 Task: Create a due date automation trigger when advanced on, on the monday of the week a card is due add fields without custom field "Resume" set to a date not in this week at 11:00 AM.
Action: Mouse moved to (912, 271)
Screenshot: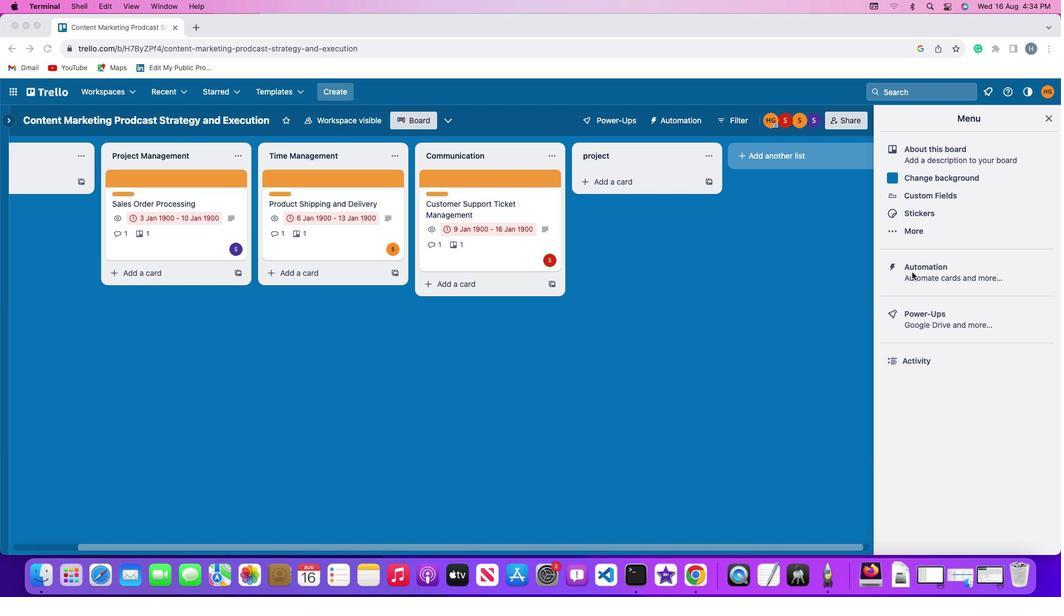 
Action: Mouse pressed left at (912, 271)
Screenshot: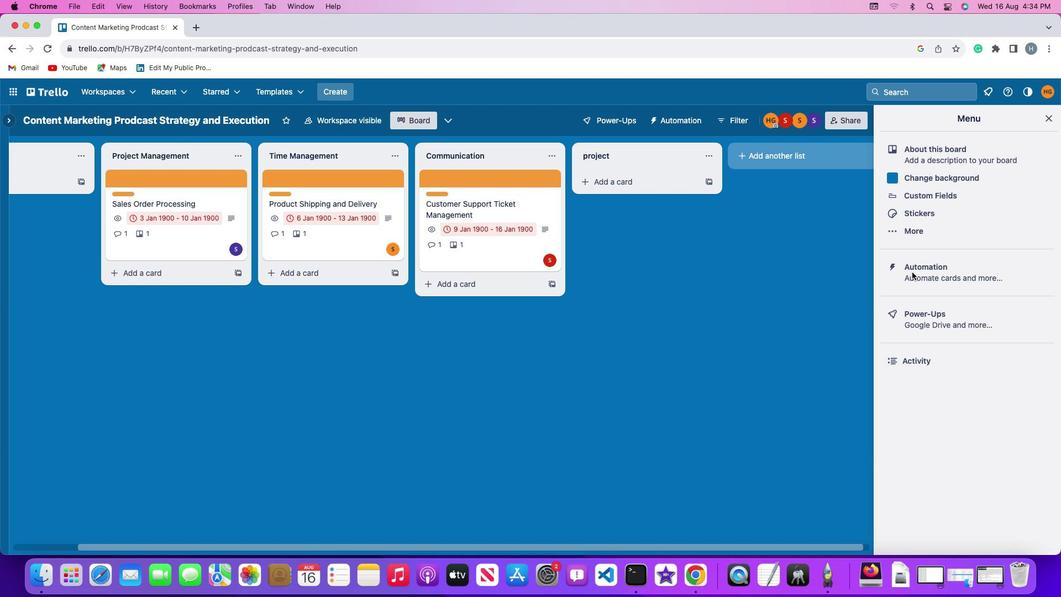 
Action: Mouse pressed left at (912, 271)
Screenshot: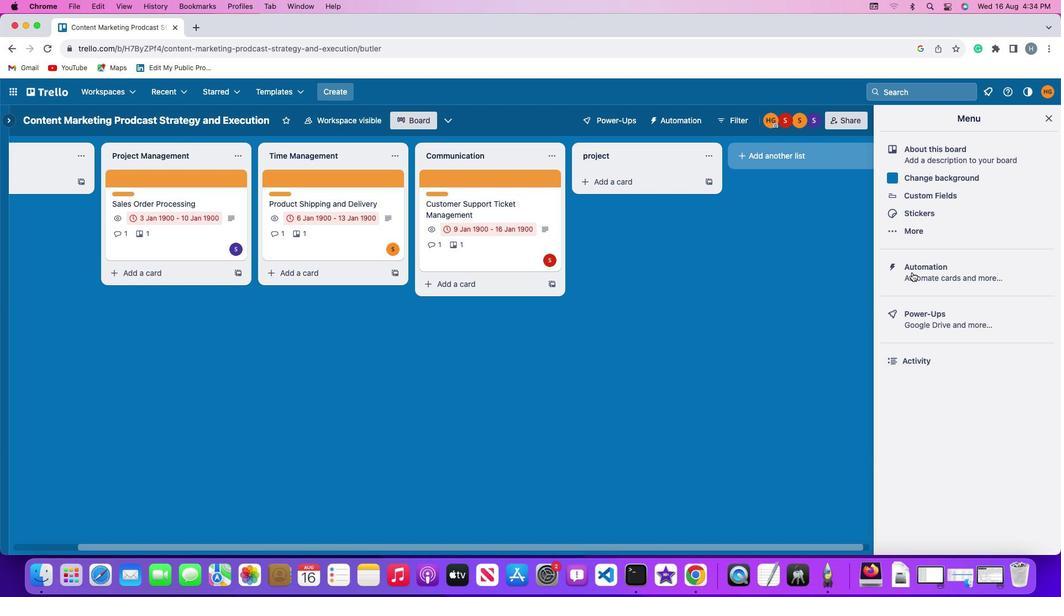 
Action: Mouse moved to (77, 260)
Screenshot: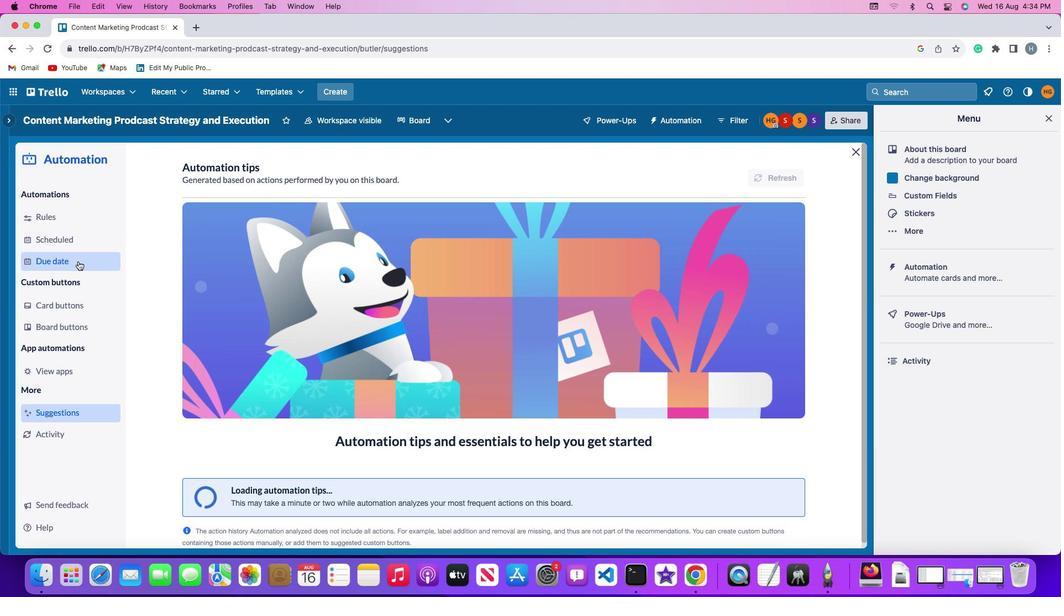 
Action: Mouse pressed left at (77, 260)
Screenshot: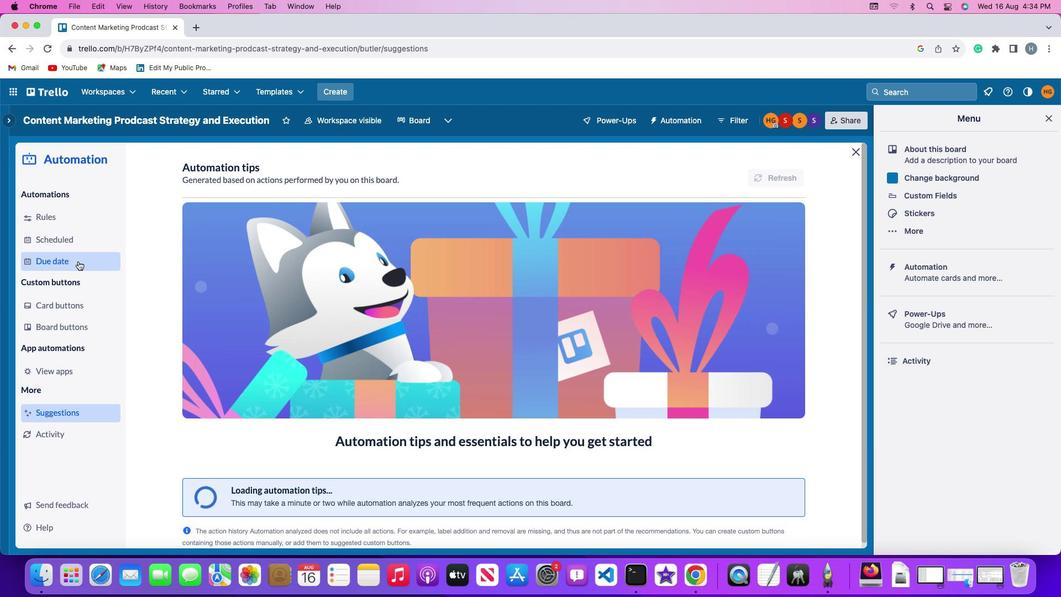 
Action: Mouse moved to (723, 171)
Screenshot: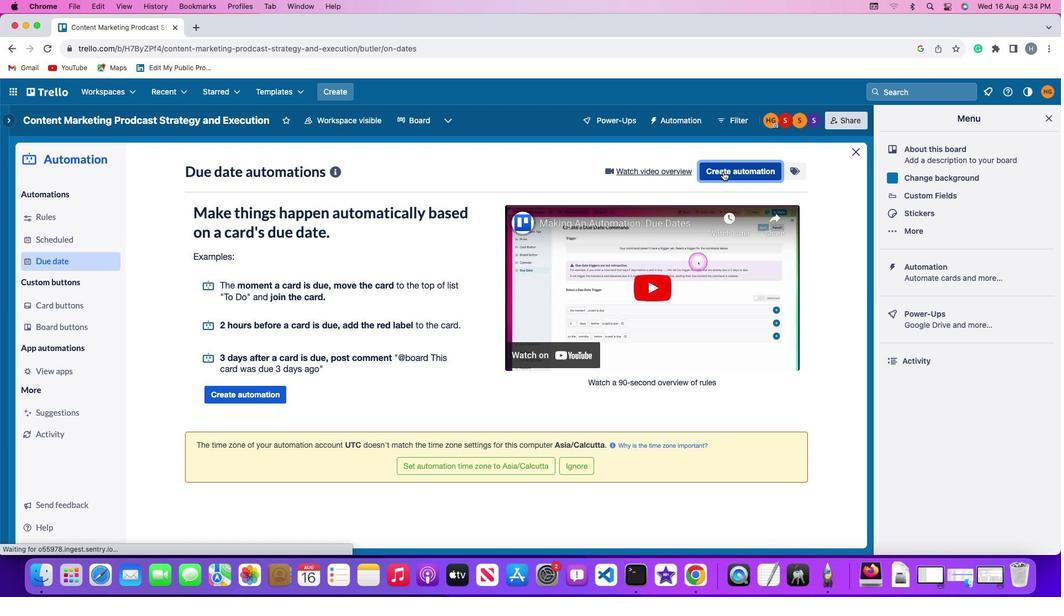 
Action: Mouse pressed left at (723, 171)
Screenshot: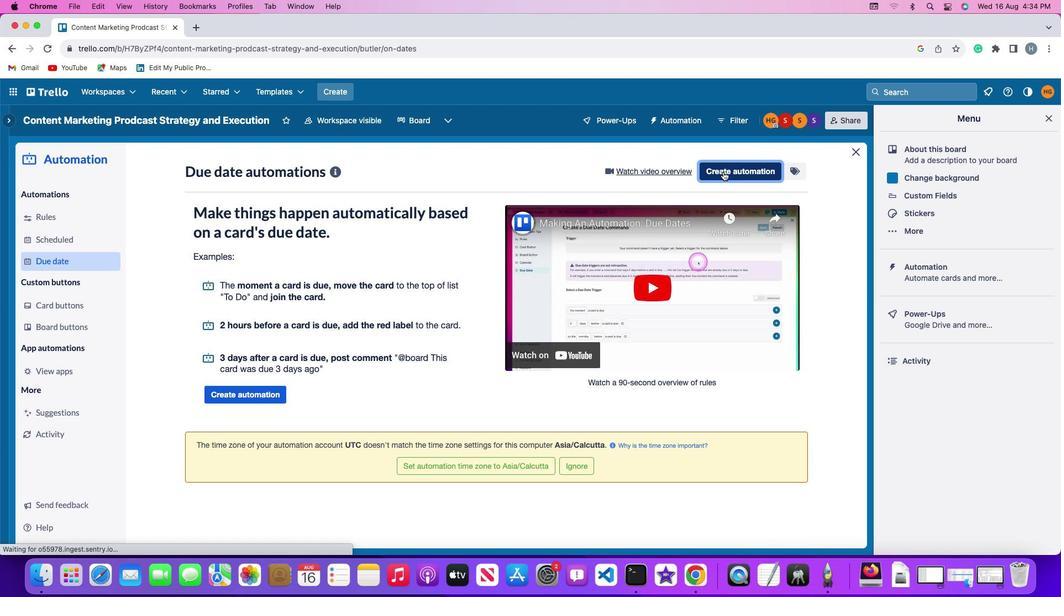 
Action: Mouse moved to (280, 273)
Screenshot: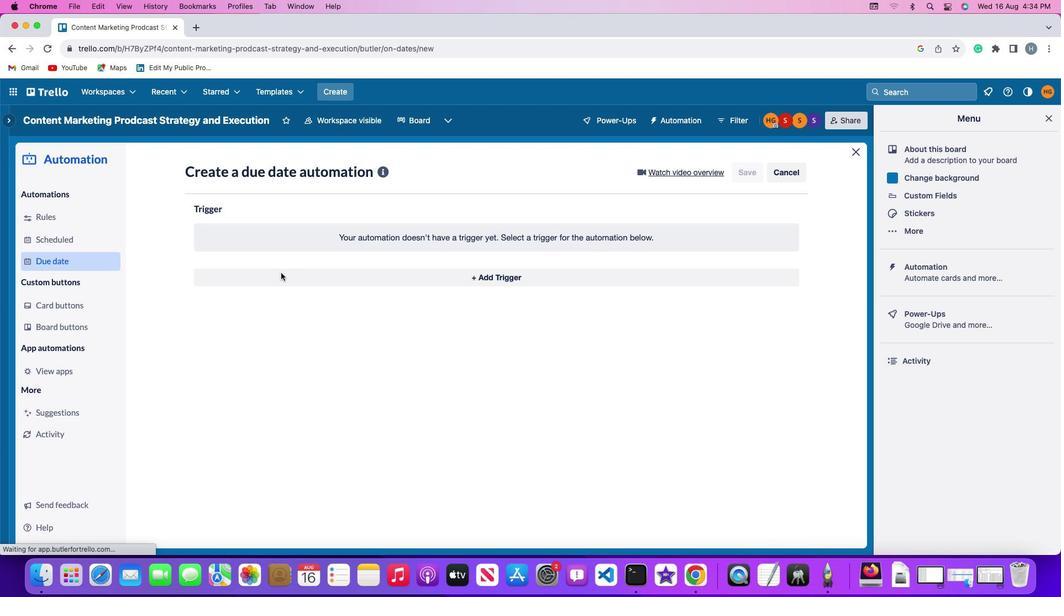 
Action: Mouse pressed left at (280, 273)
Screenshot: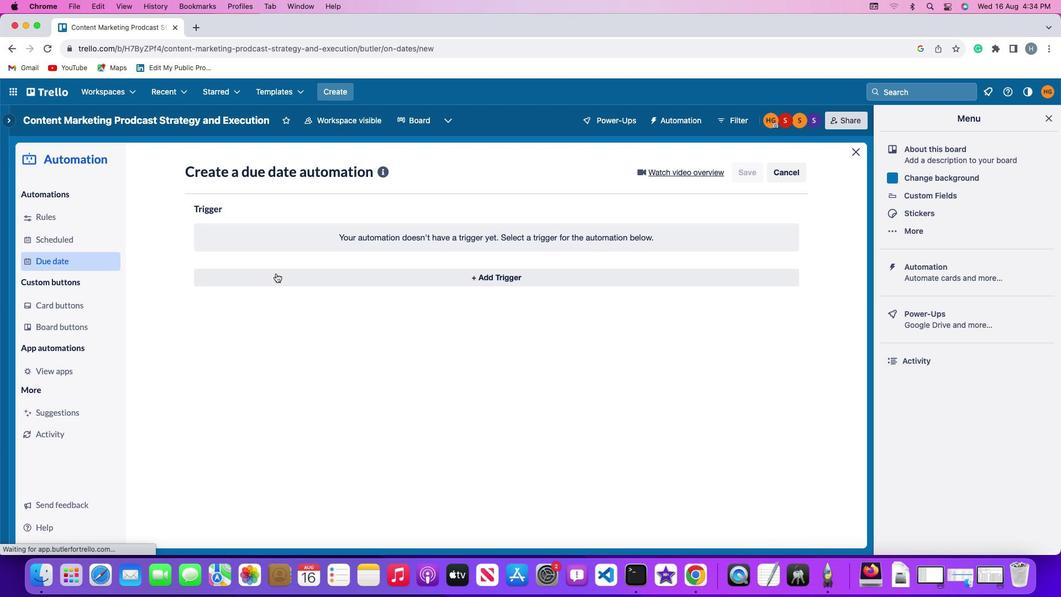 
Action: Mouse moved to (227, 489)
Screenshot: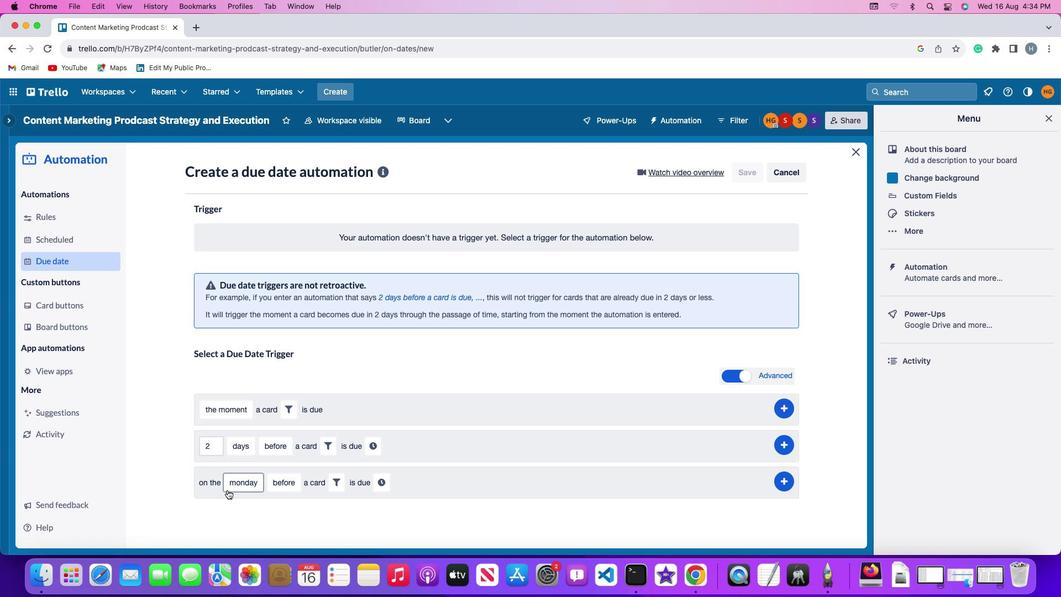 
Action: Mouse pressed left at (227, 489)
Screenshot: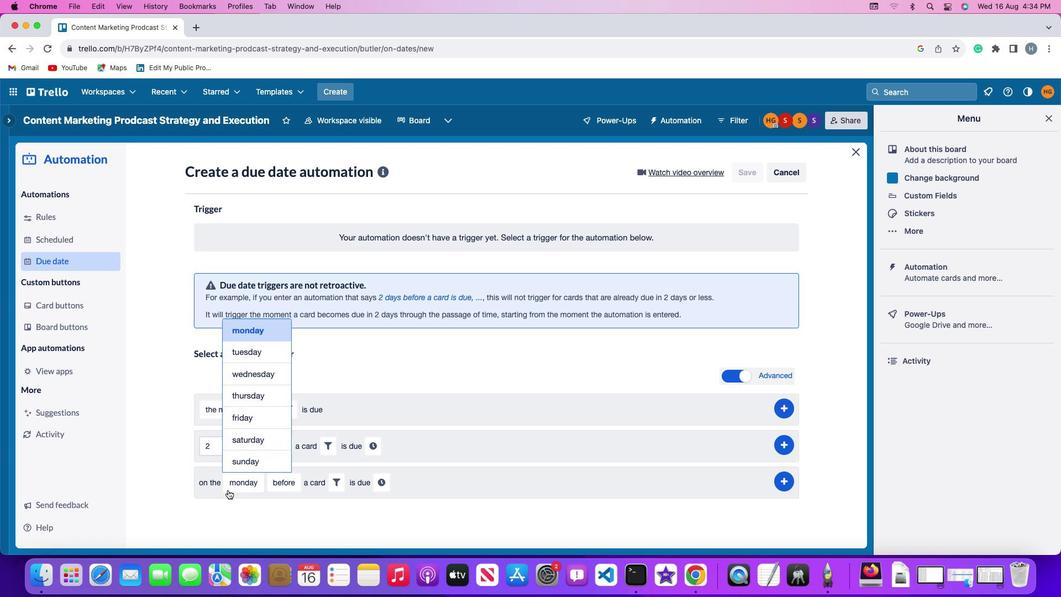 
Action: Mouse moved to (262, 333)
Screenshot: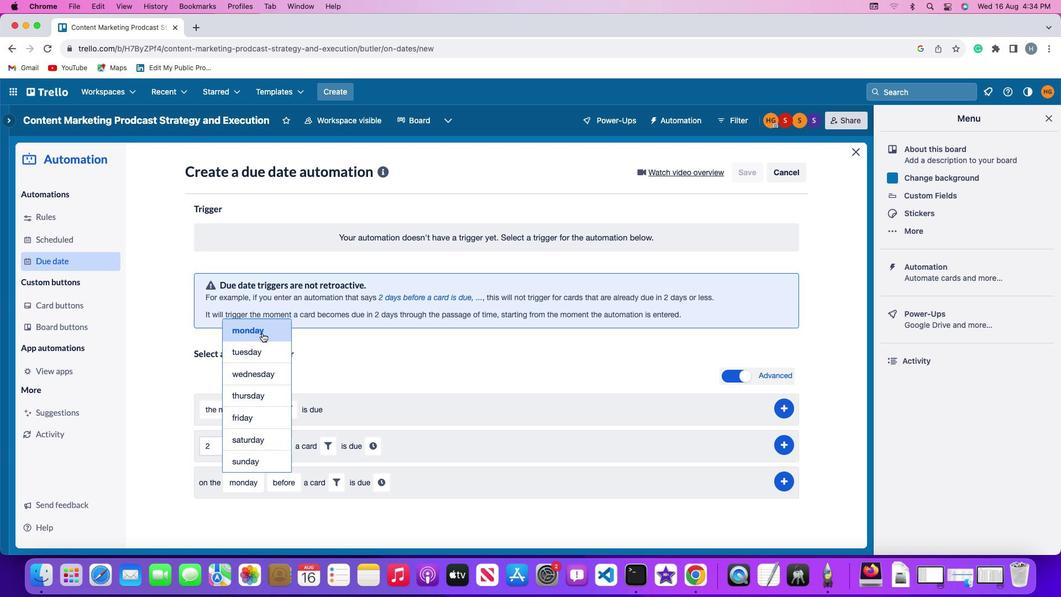 
Action: Mouse pressed left at (262, 333)
Screenshot: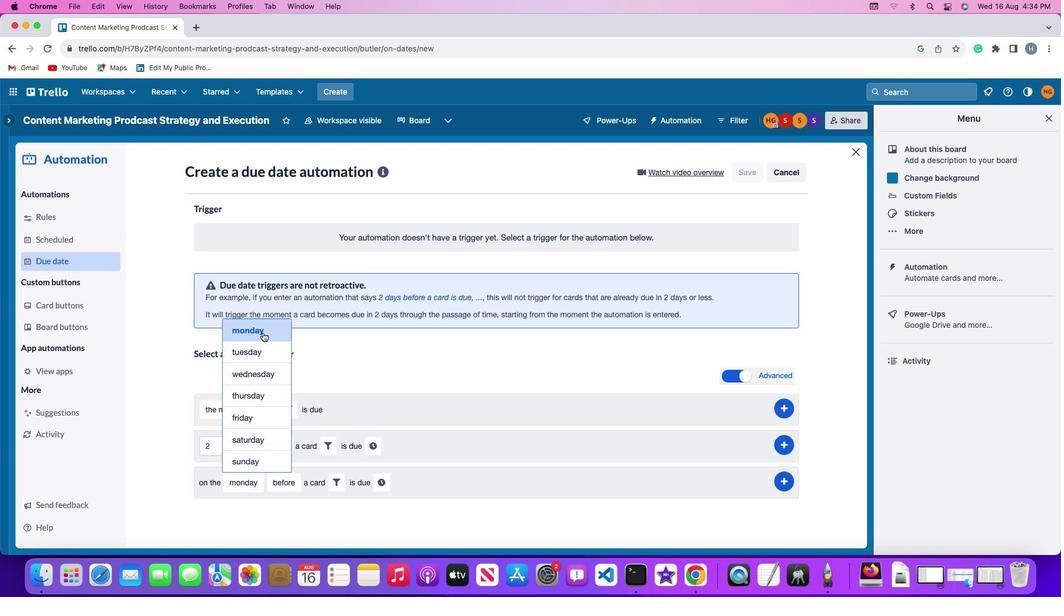 
Action: Mouse moved to (287, 482)
Screenshot: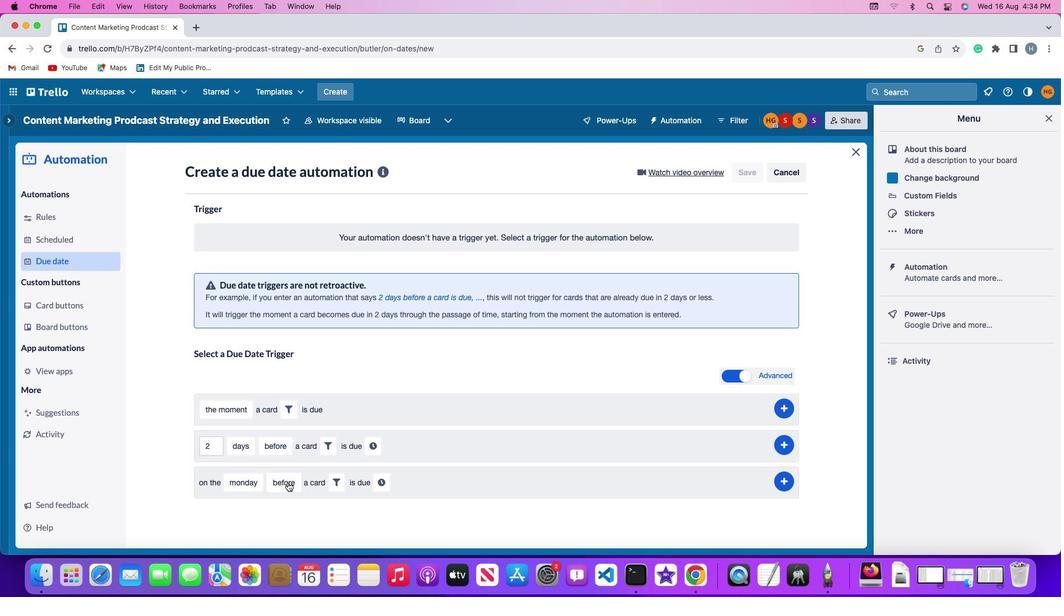 
Action: Mouse pressed left at (287, 482)
Screenshot: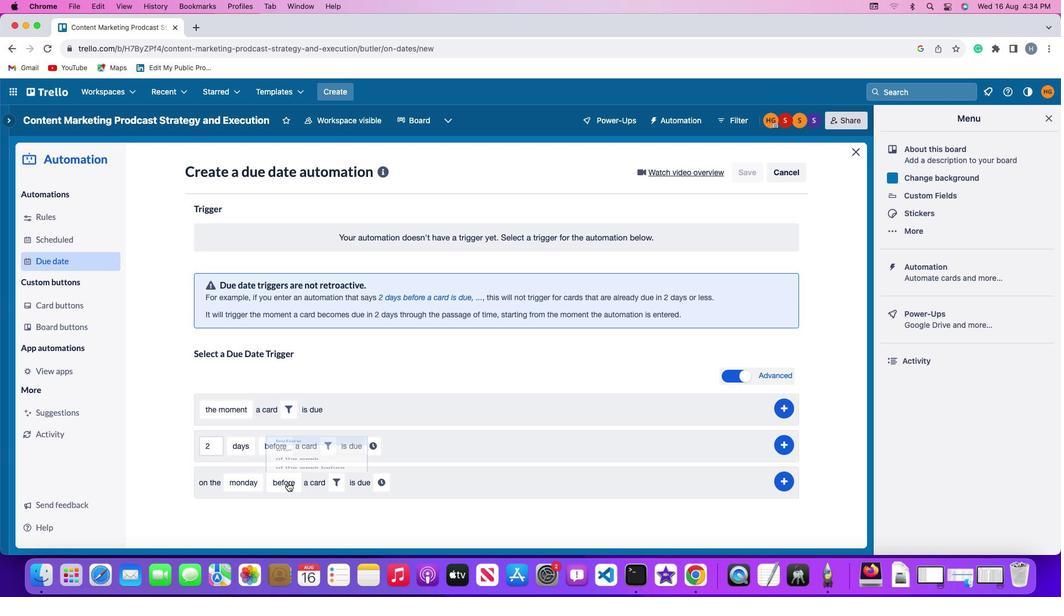 
Action: Mouse moved to (296, 431)
Screenshot: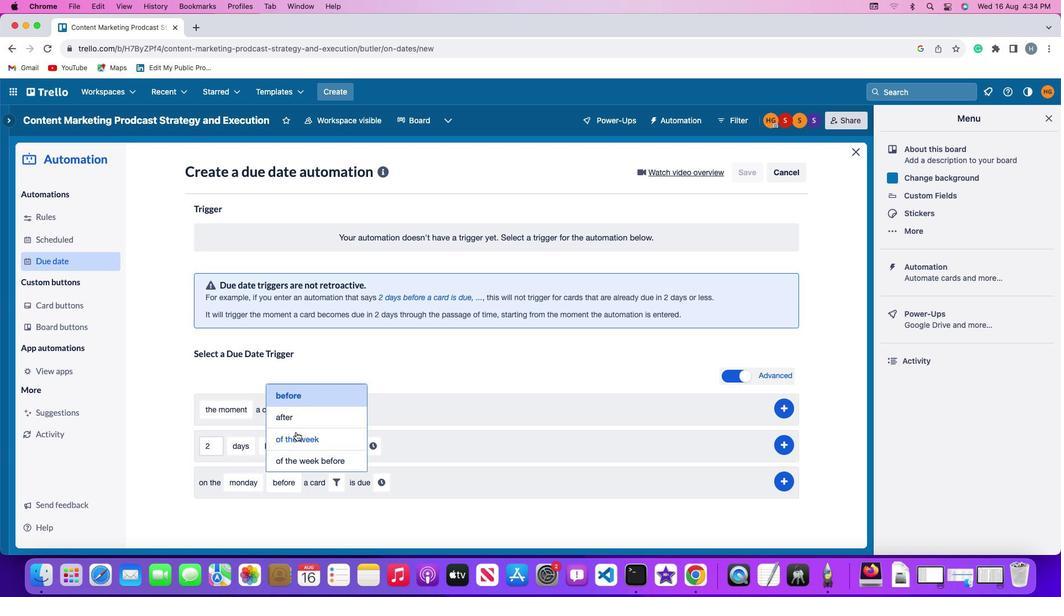 
Action: Mouse pressed left at (296, 431)
Screenshot: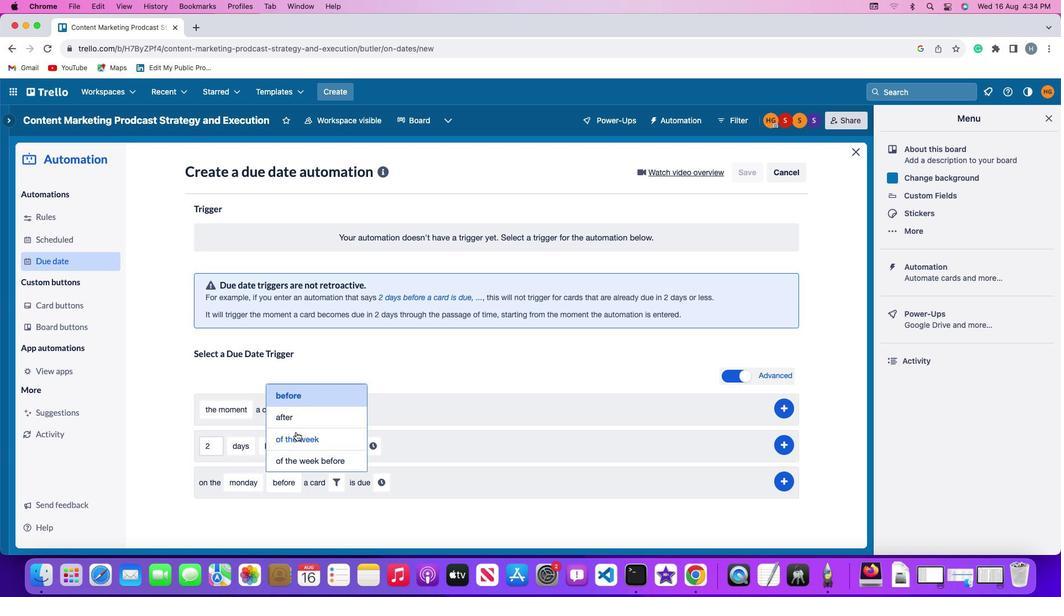 
Action: Mouse moved to (349, 488)
Screenshot: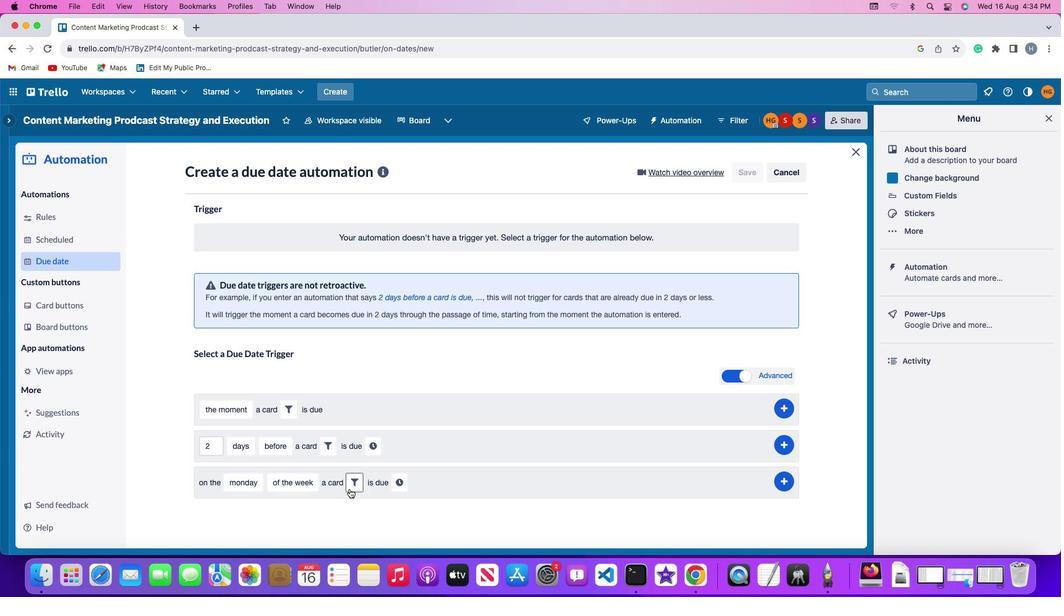 
Action: Mouse pressed left at (349, 488)
Screenshot: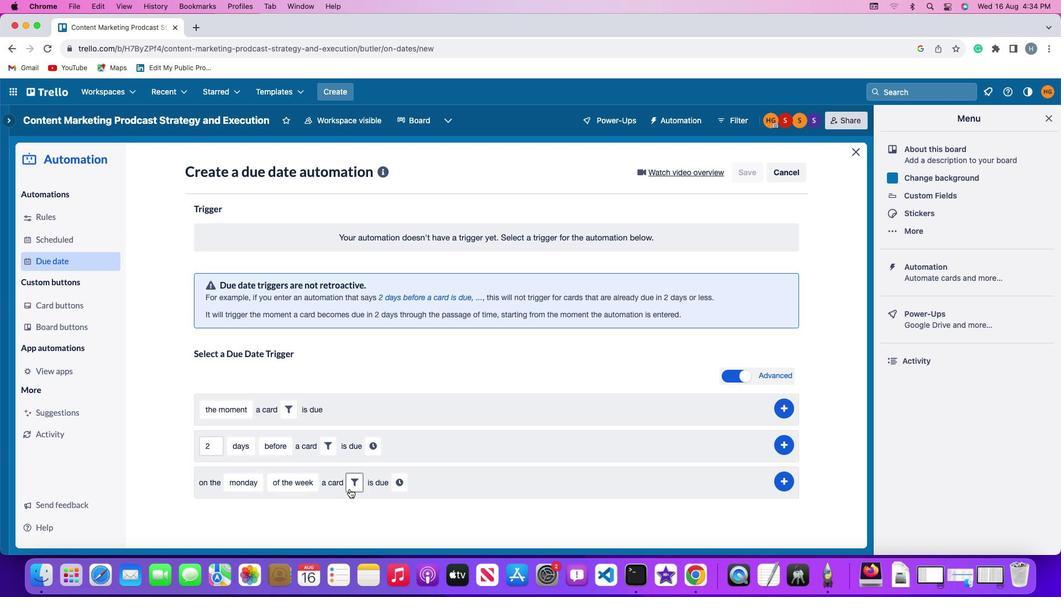 
Action: Mouse moved to (312, 480)
Screenshot: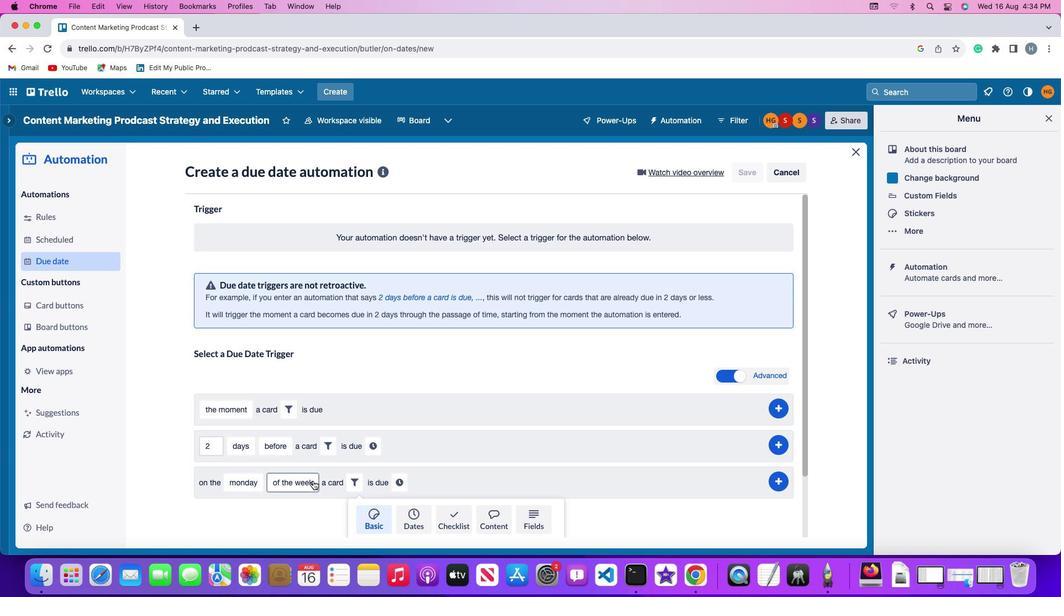 
Action: Mouse pressed left at (312, 480)
Screenshot: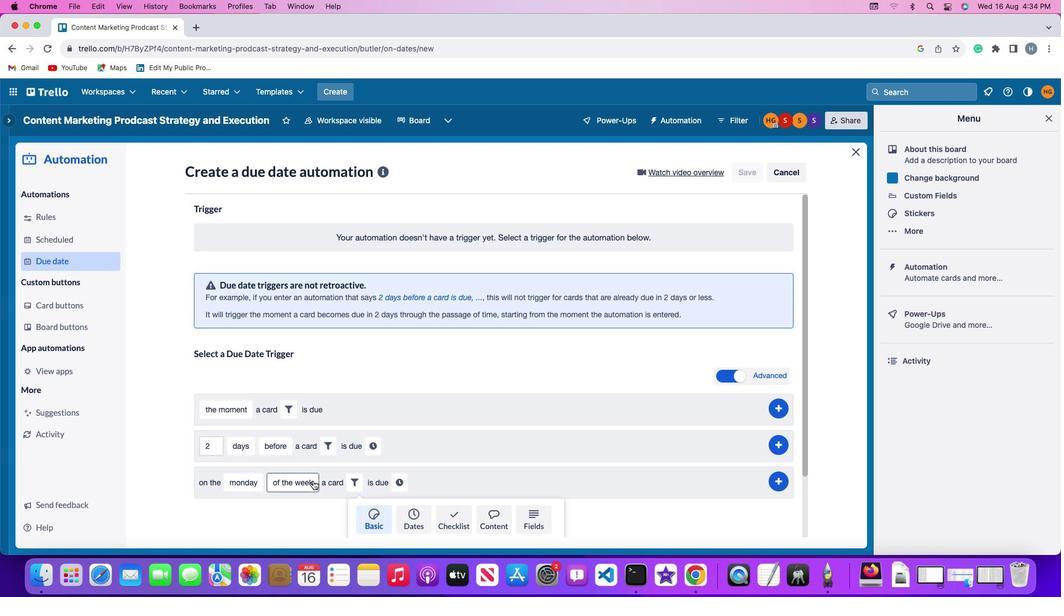 
Action: Mouse moved to (348, 477)
Screenshot: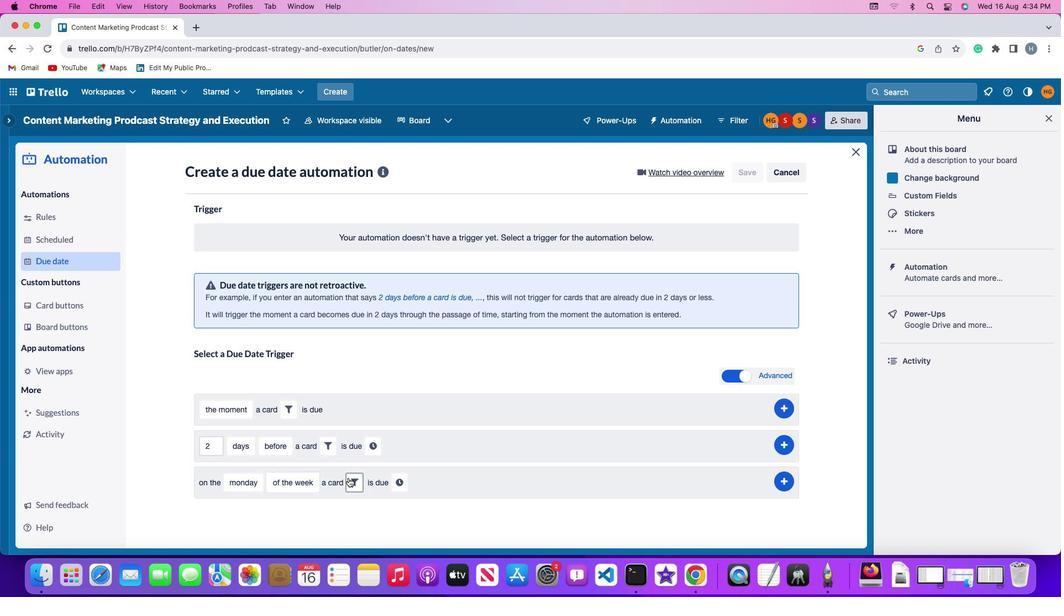 
Action: Mouse pressed left at (348, 477)
Screenshot: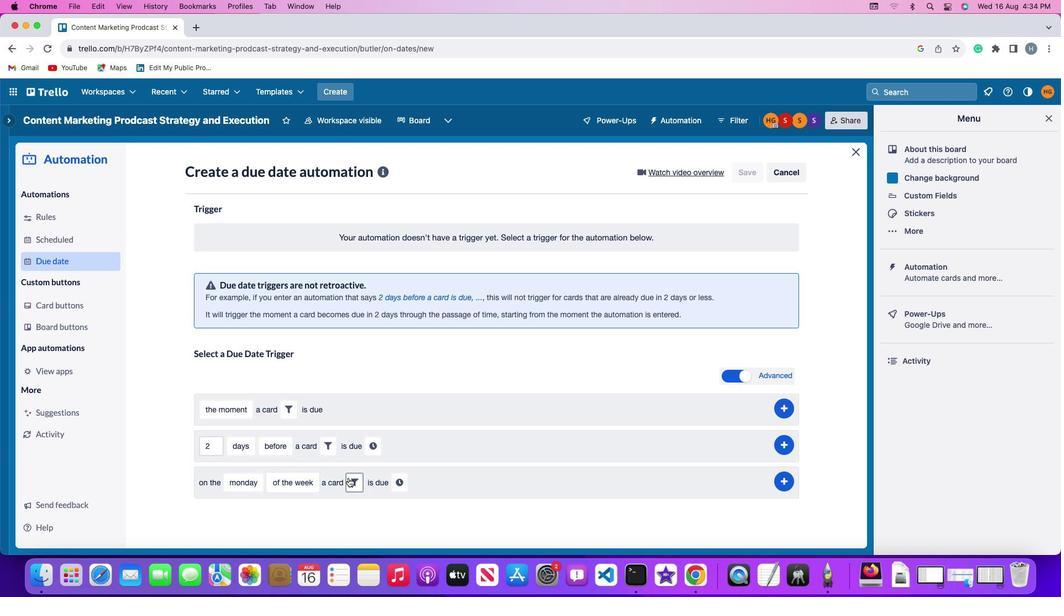 
Action: Mouse moved to (432, 345)
Screenshot: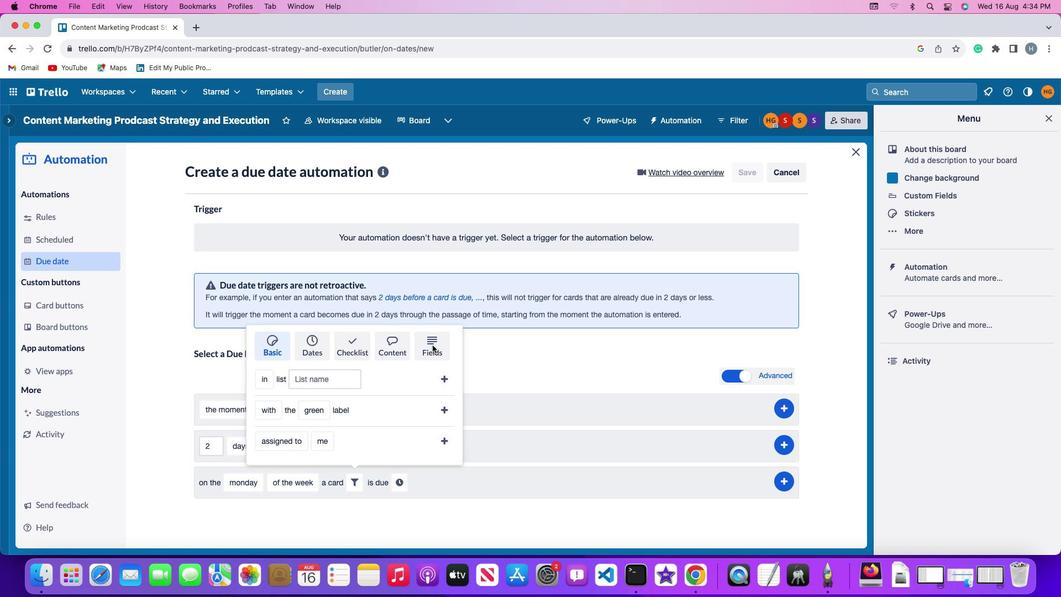 
Action: Mouse pressed left at (432, 345)
Screenshot: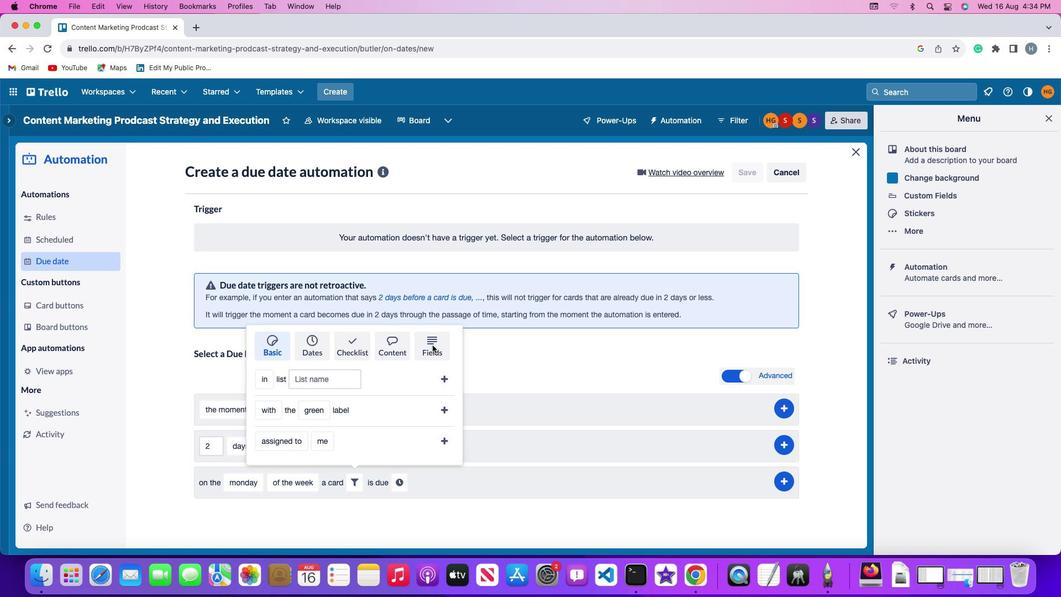 
Action: Mouse moved to (267, 411)
Screenshot: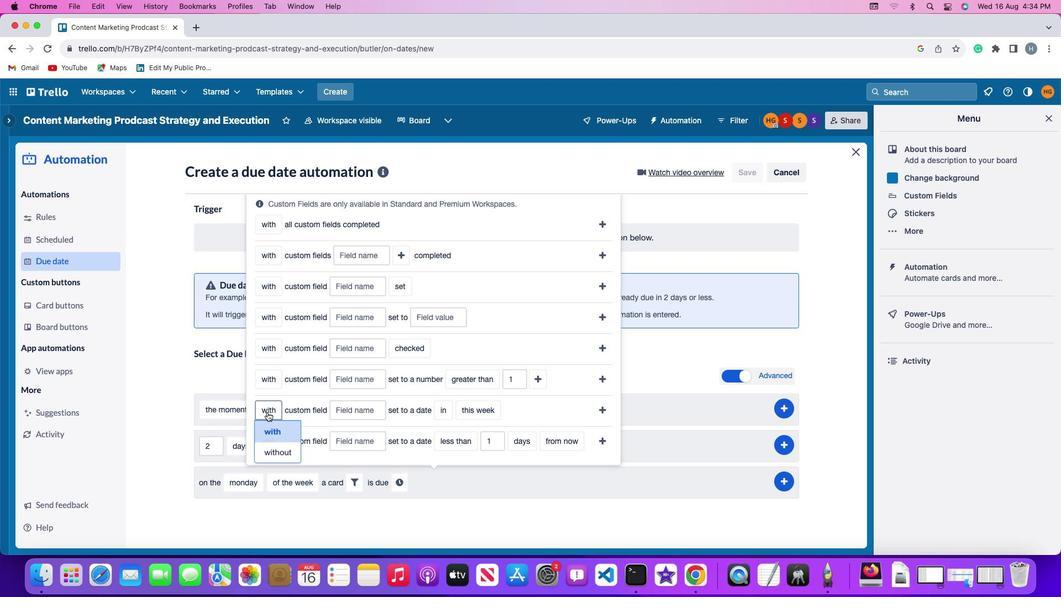 
Action: Mouse pressed left at (267, 411)
Screenshot: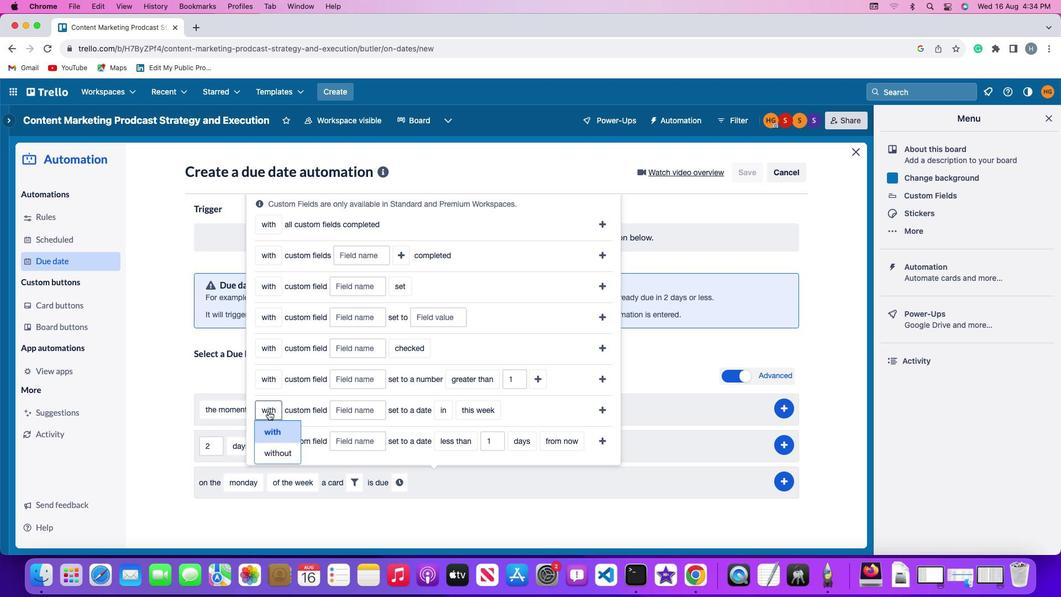 
Action: Mouse moved to (271, 449)
Screenshot: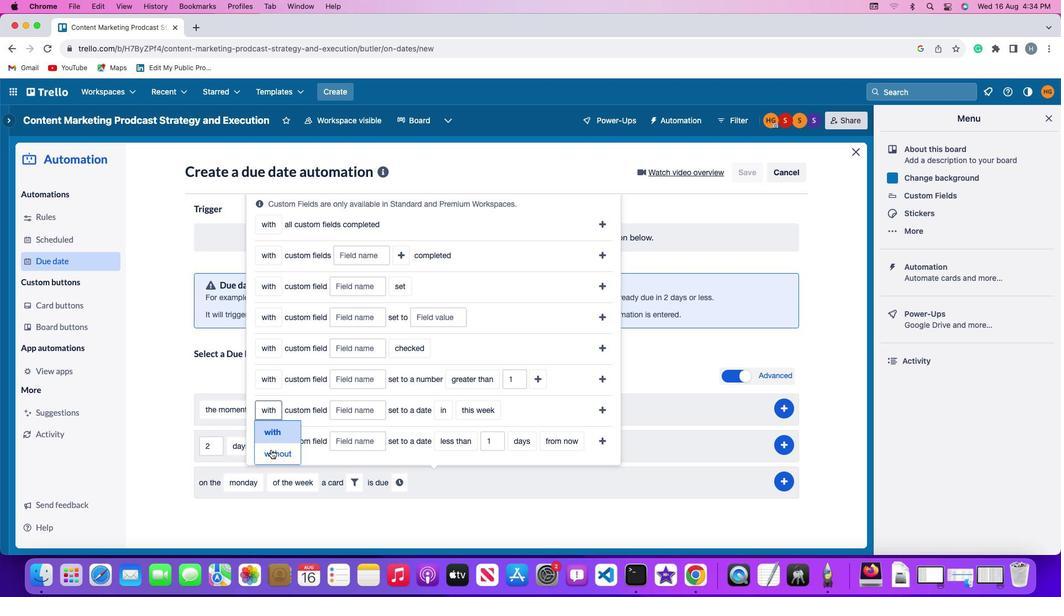 
Action: Mouse pressed left at (271, 449)
Screenshot: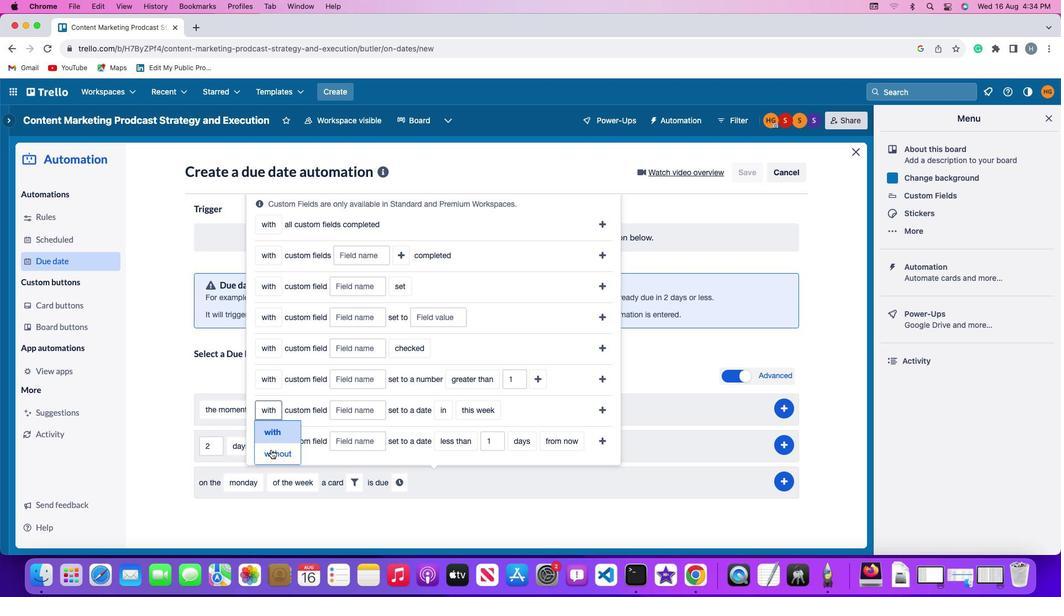 
Action: Mouse moved to (377, 410)
Screenshot: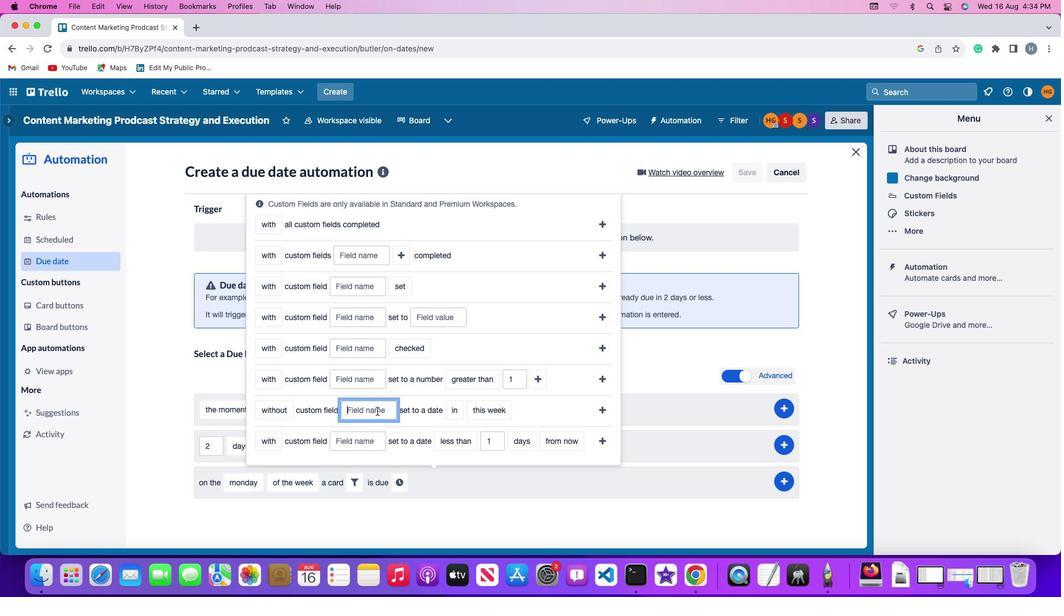 
Action: Mouse pressed left at (377, 410)
Screenshot: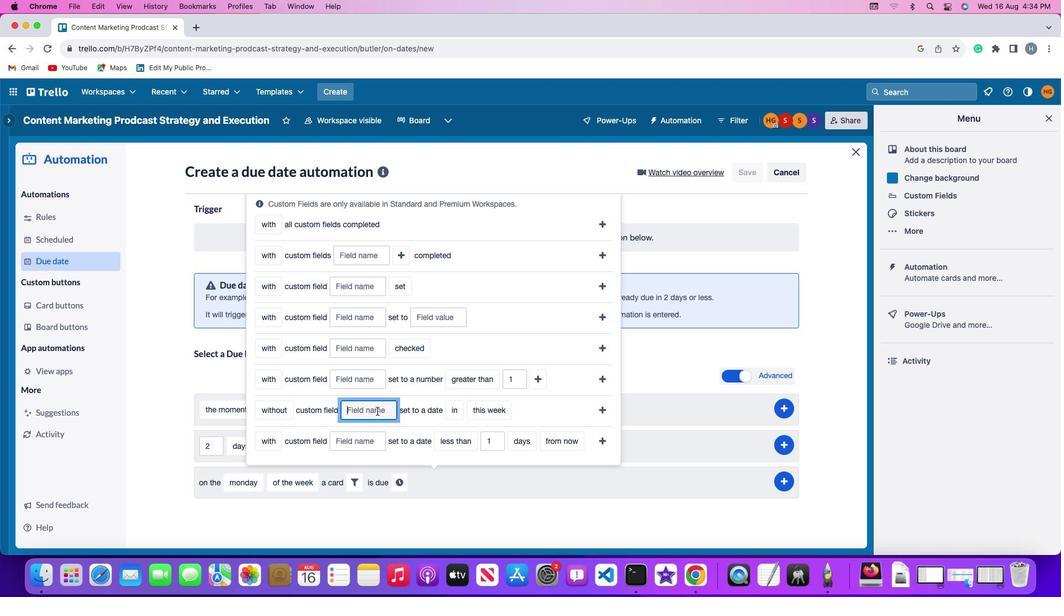 
Action: Mouse moved to (380, 409)
Screenshot: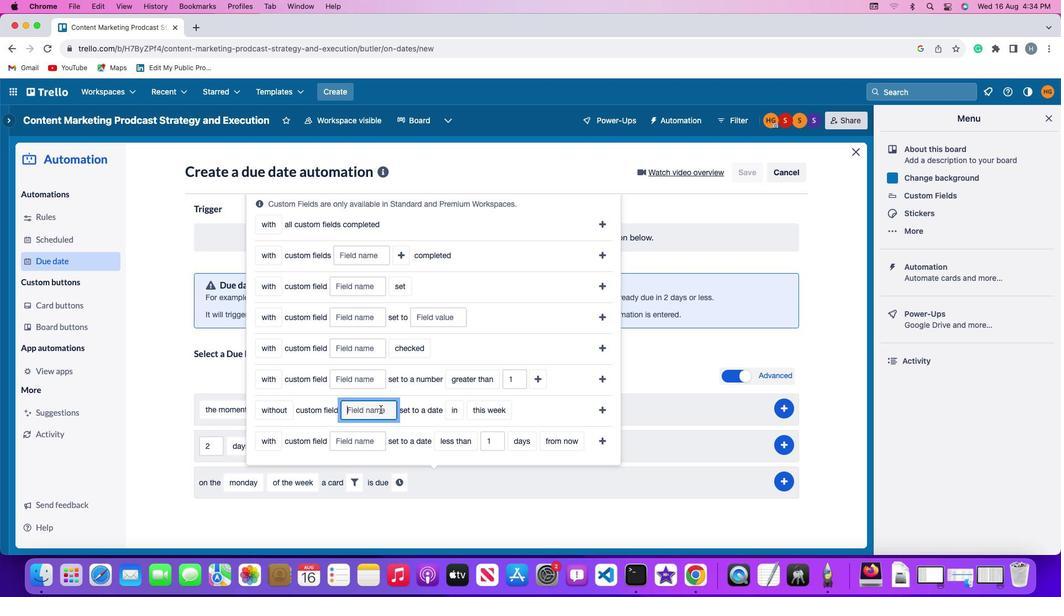 
Action: Key pressed Key.shift'R''e''s''u''m'
Screenshot: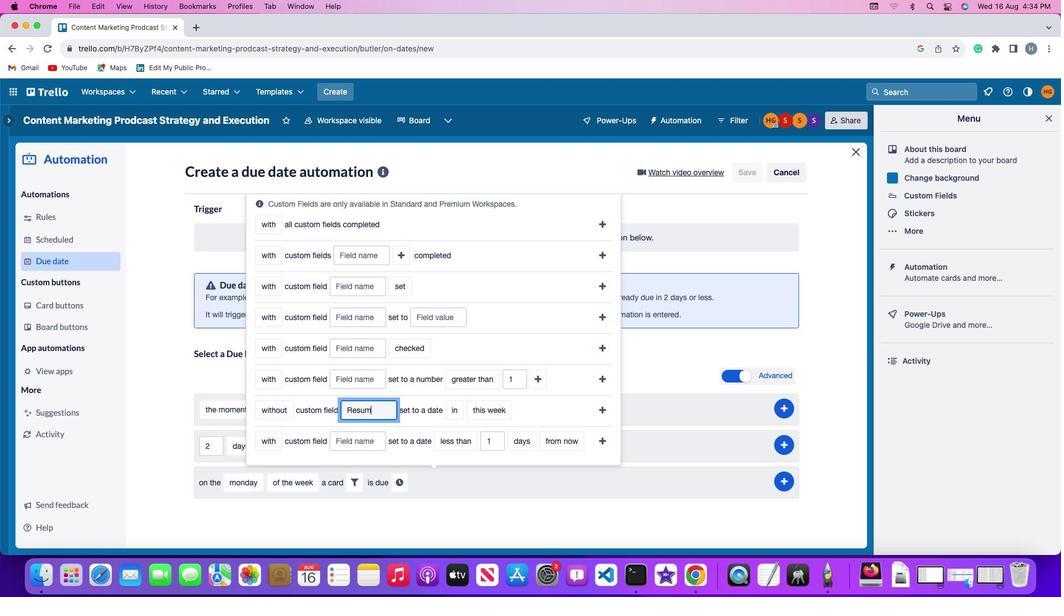 
Action: Mouse moved to (380, 409)
Screenshot: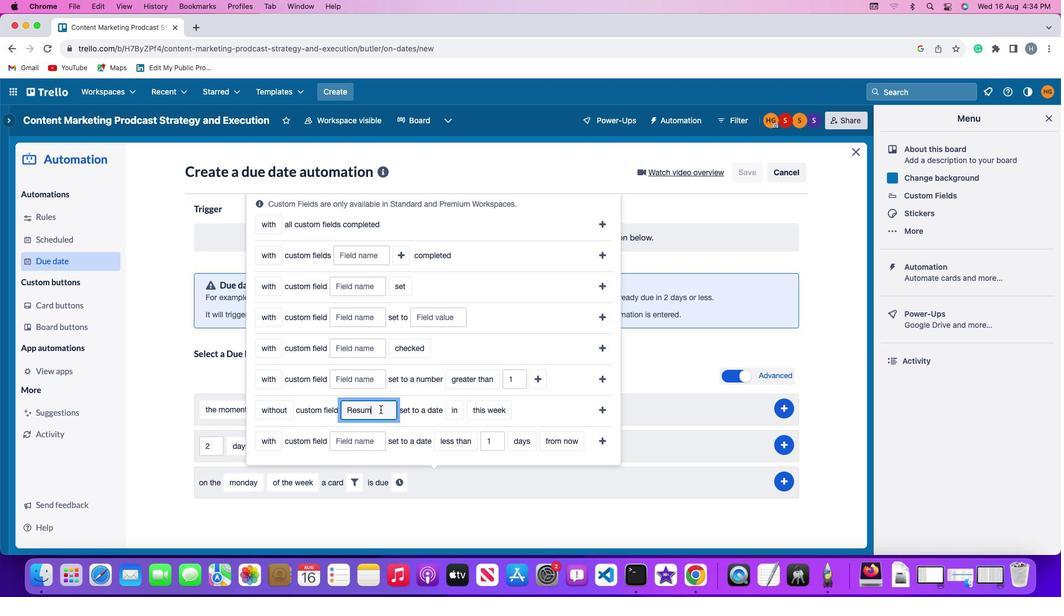 
Action: Key pressed 'e'
Screenshot: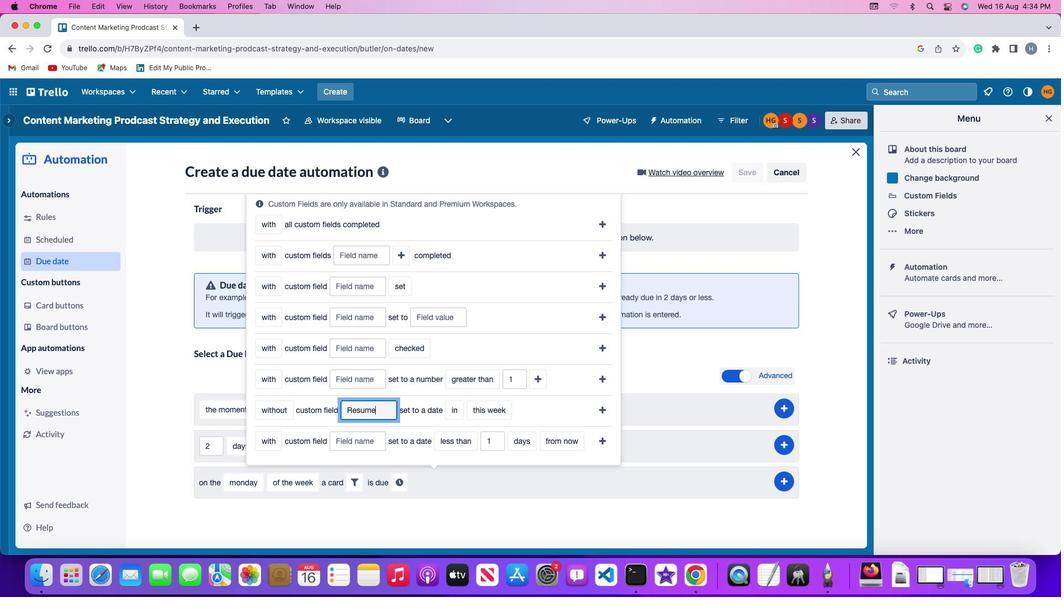 
Action: Mouse moved to (456, 411)
Screenshot: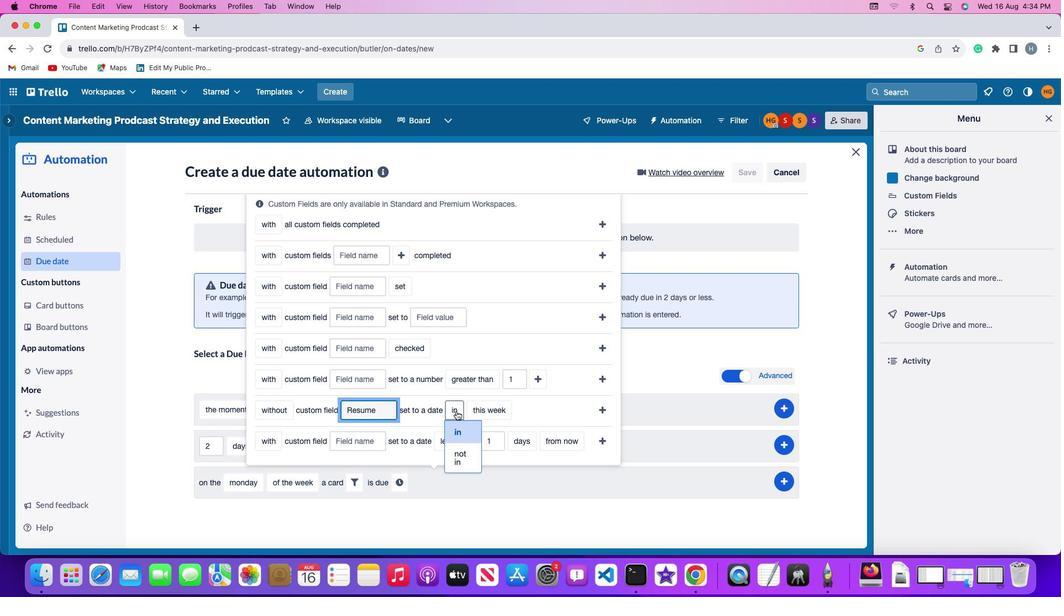 
Action: Mouse pressed left at (456, 411)
Screenshot: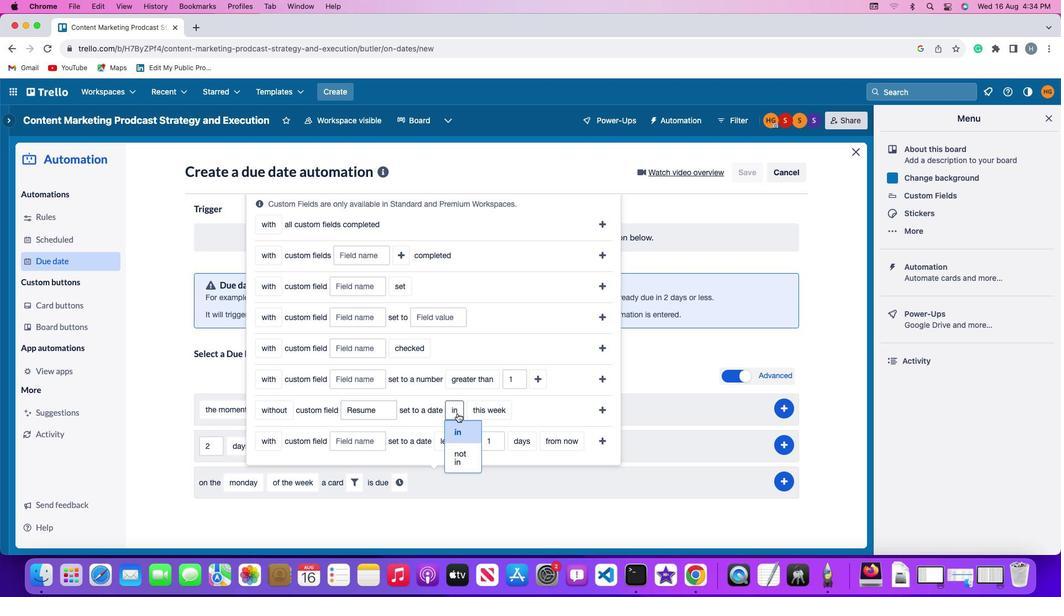 
Action: Mouse moved to (466, 457)
Screenshot: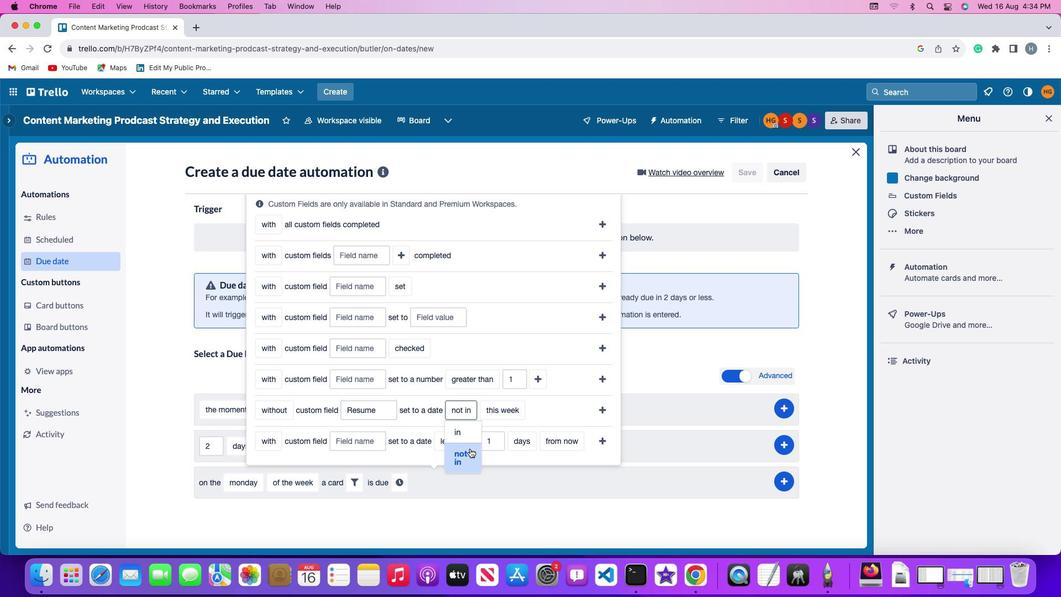 
Action: Mouse pressed left at (466, 457)
Screenshot: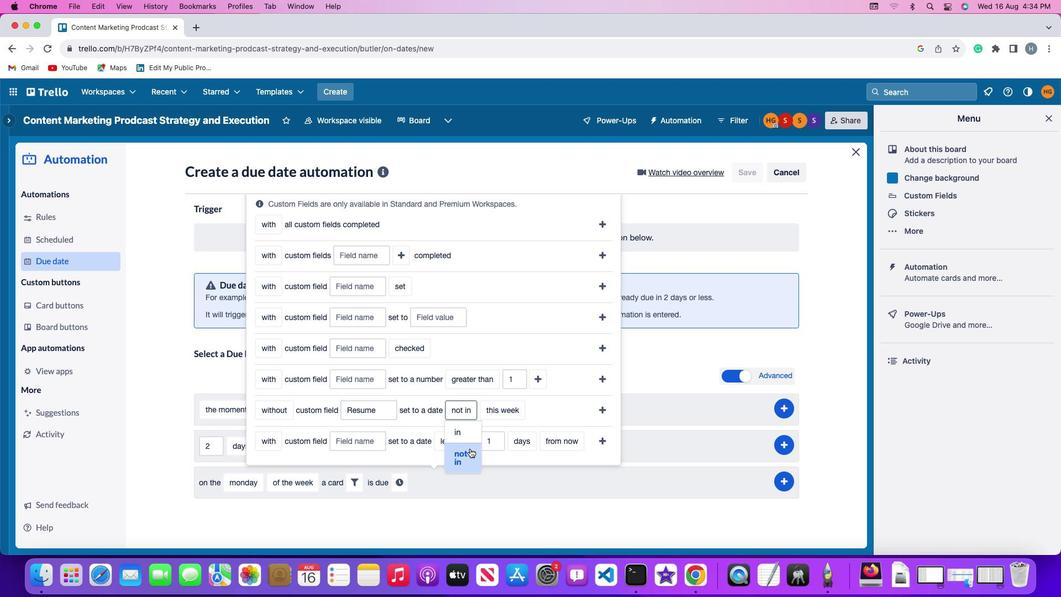 
Action: Mouse moved to (495, 415)
Screenshot: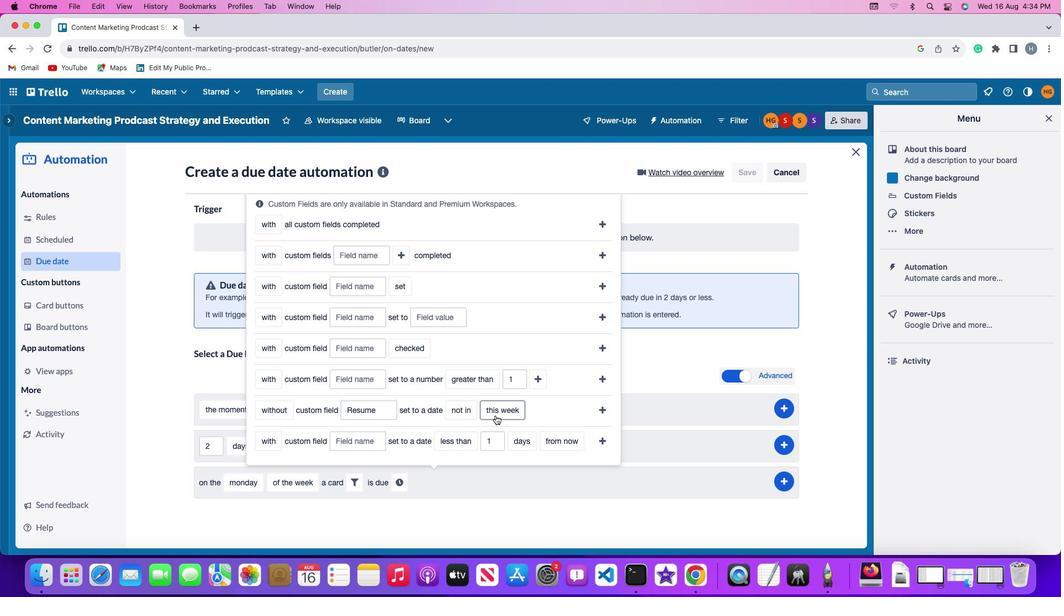 
Action: Mouse pressed left at (495, 415)
Screenshot: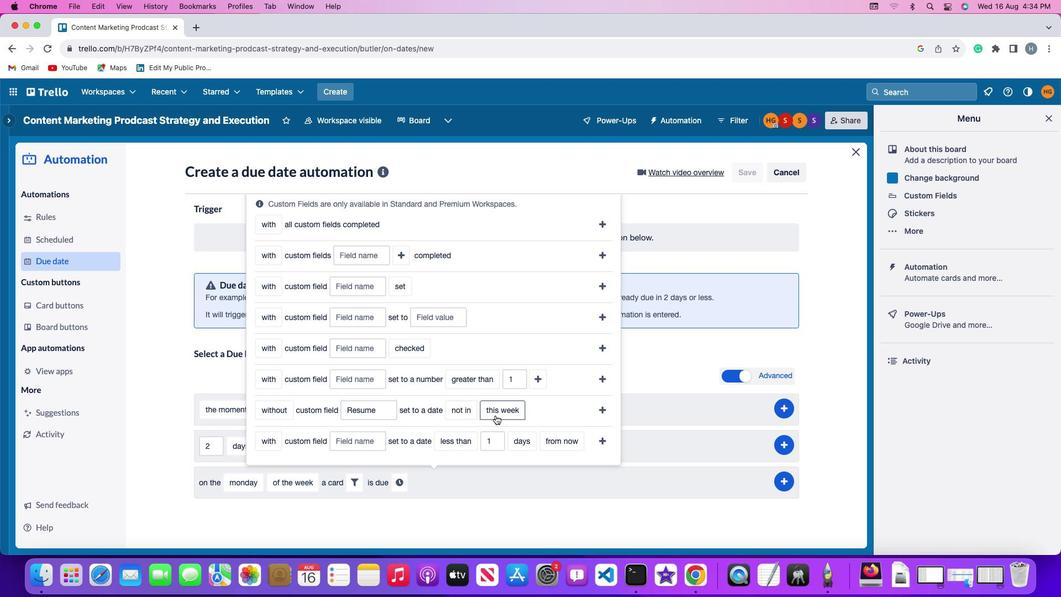 
Action: Mouse moved to (497, 429)
Screenshot: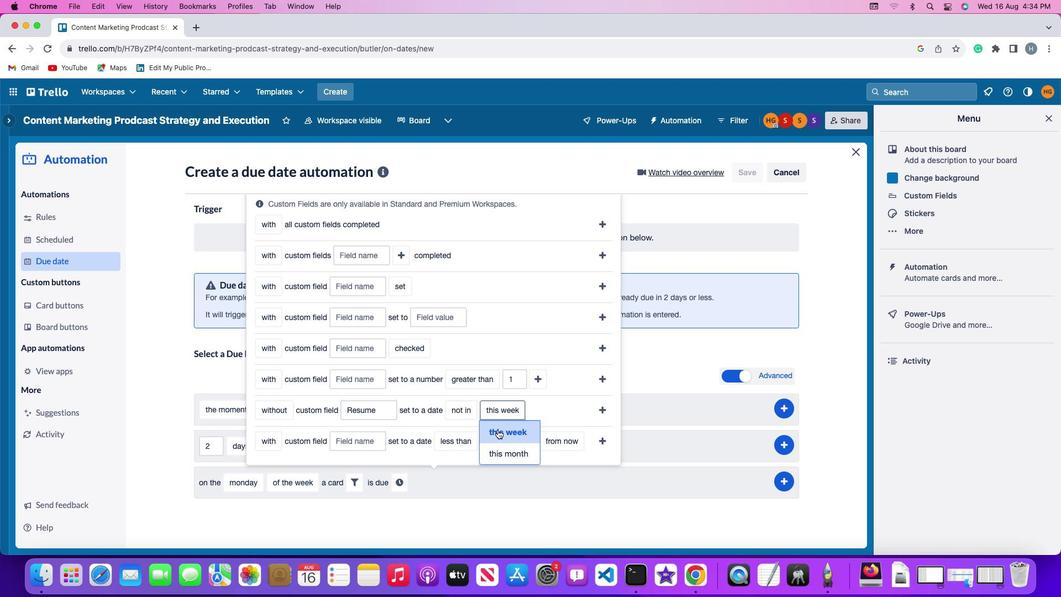 
Action: Mouse pressed left at (497, 429)
Screenshot: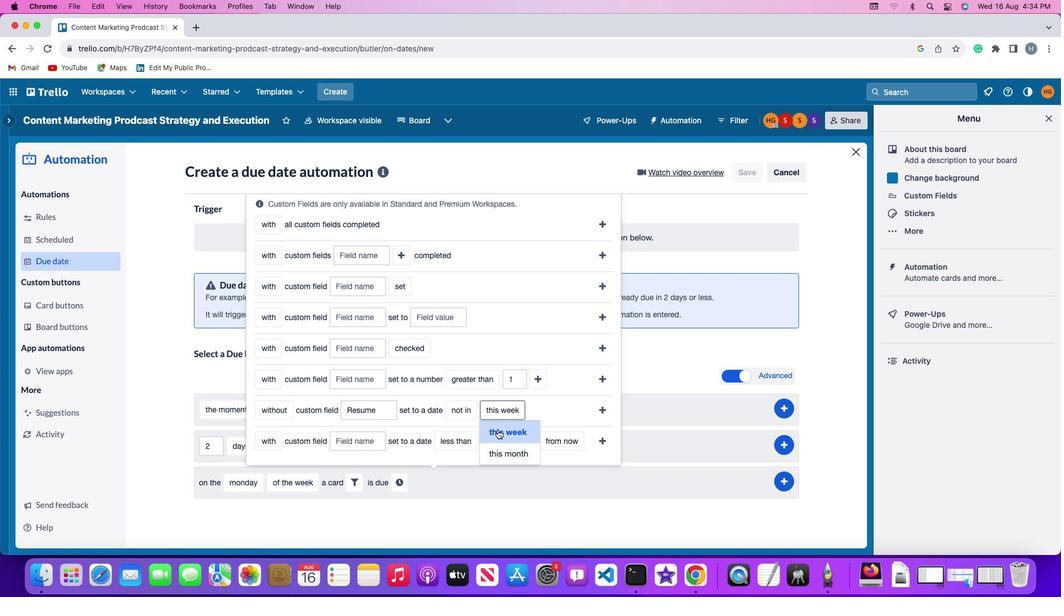 
Action: Mouse moved to (598, 407)
Screenshot: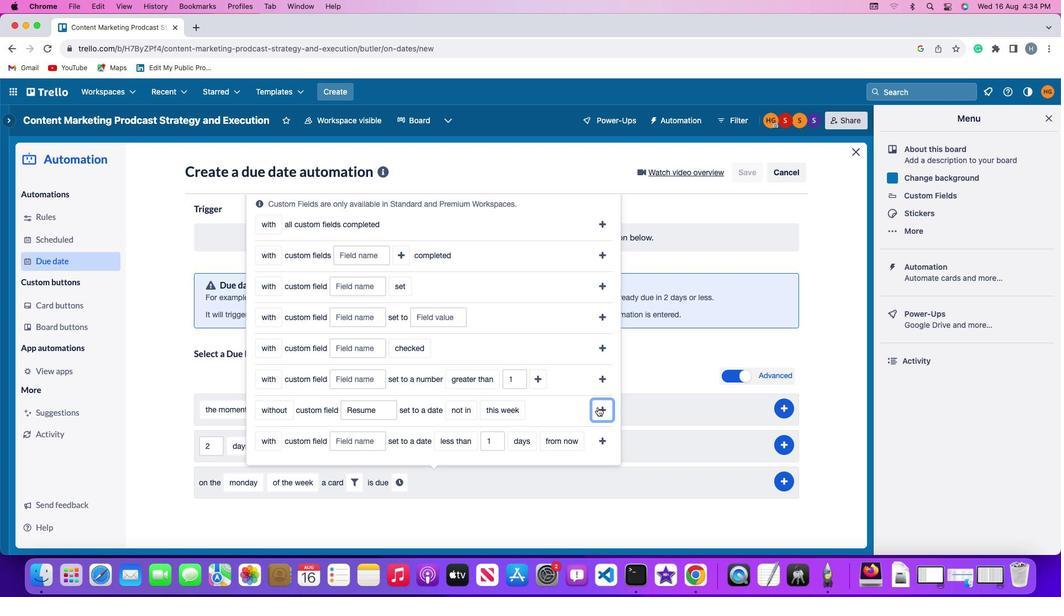
Action: Mouse pressed left at (598, 407)
Screenshot: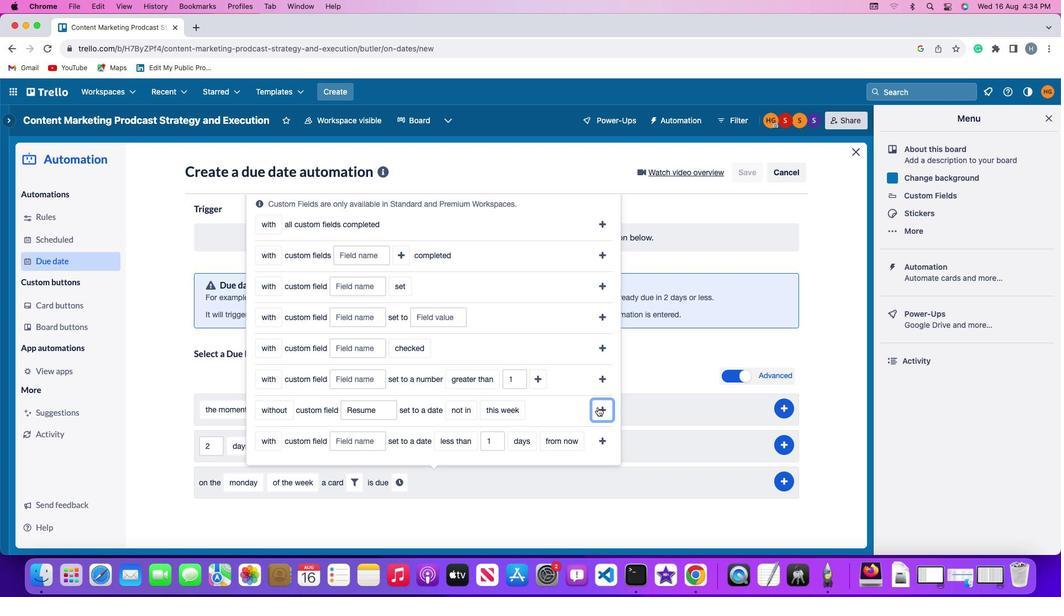 
Action: Mouse moved to (636, 483)
Screenshot: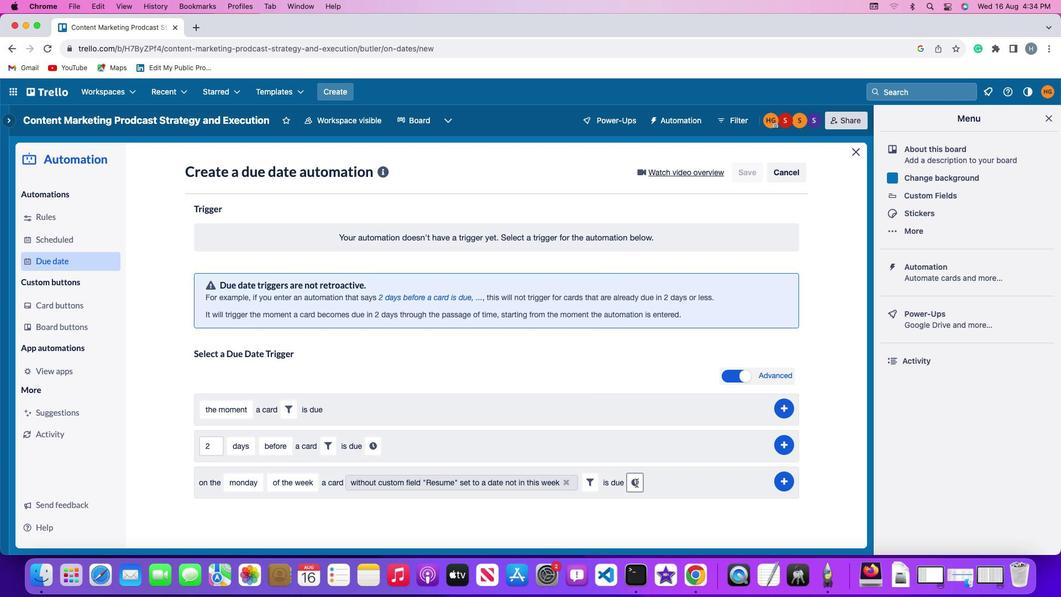 
Action: Mouse pressed left at (636, 483)
Screenshot: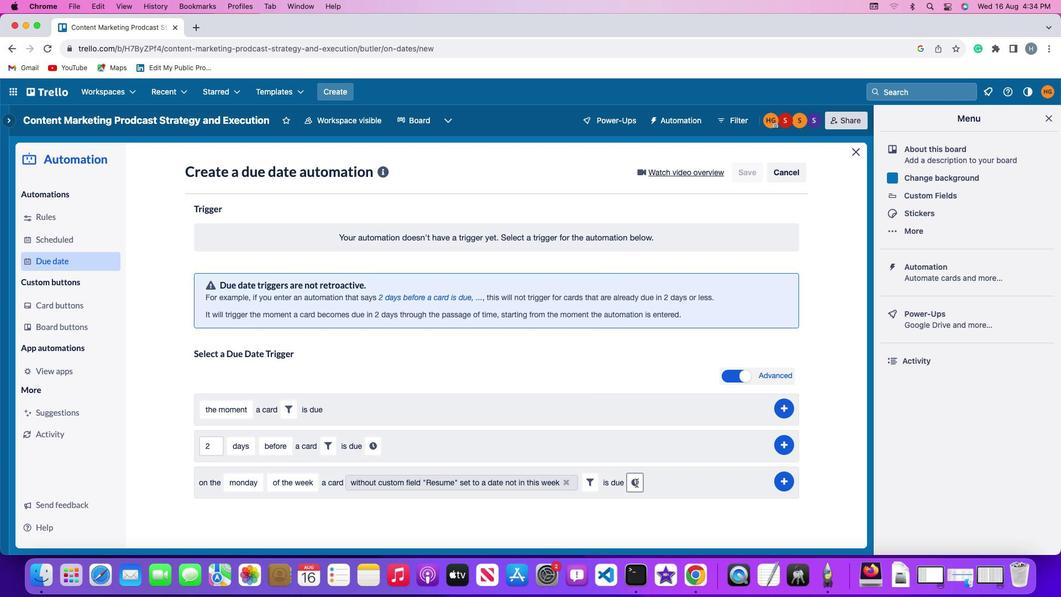 
Action: Mouse moved to (658, 484)
Screenshot: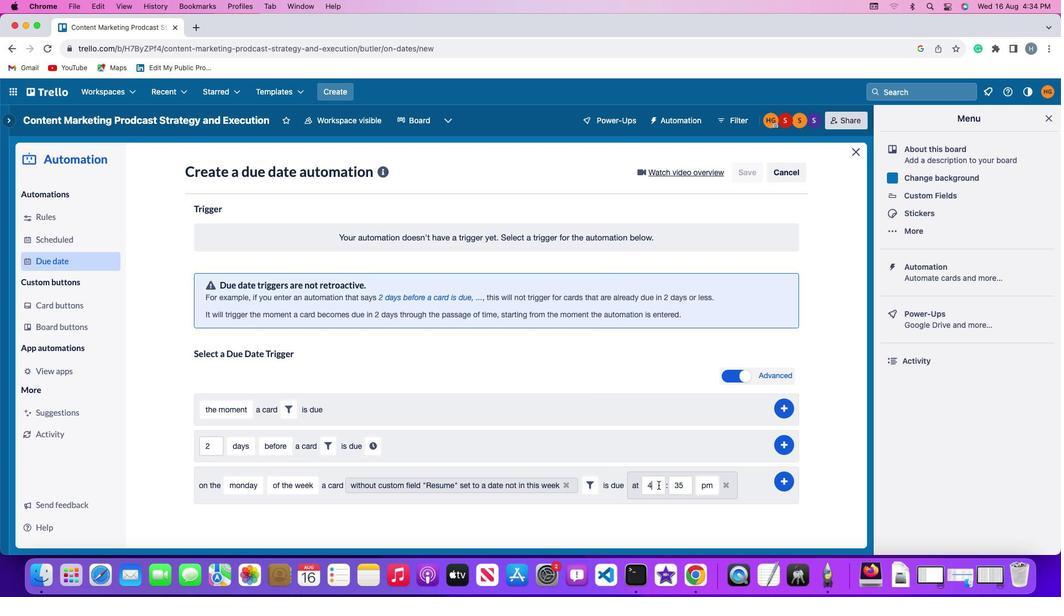 
Action: Mouse pressed left at (658, 484)
Screenshot: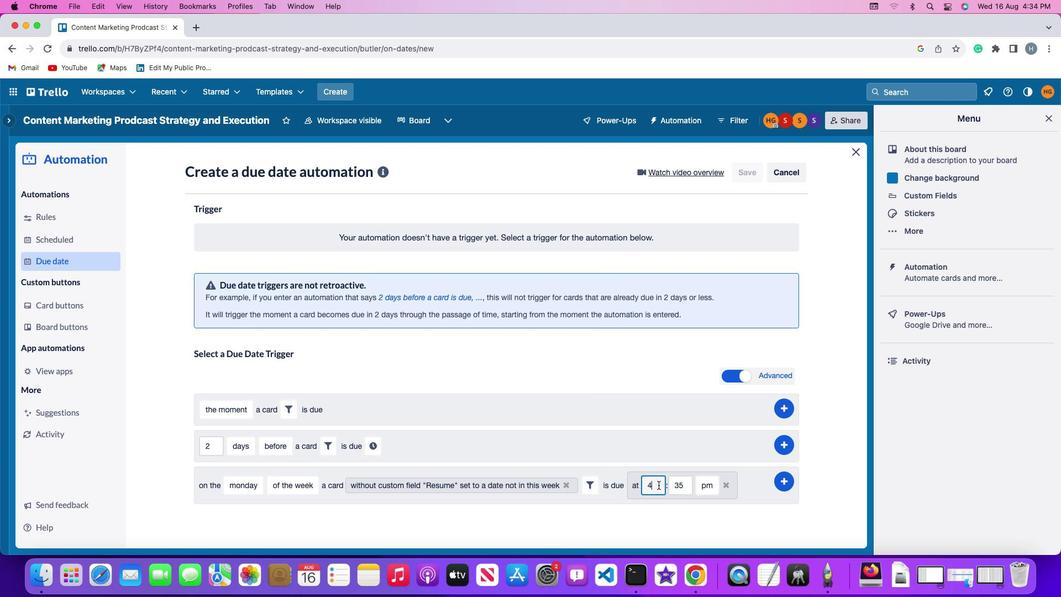 
Action: Key pressed Key.backspace'1''1'
Screenshot: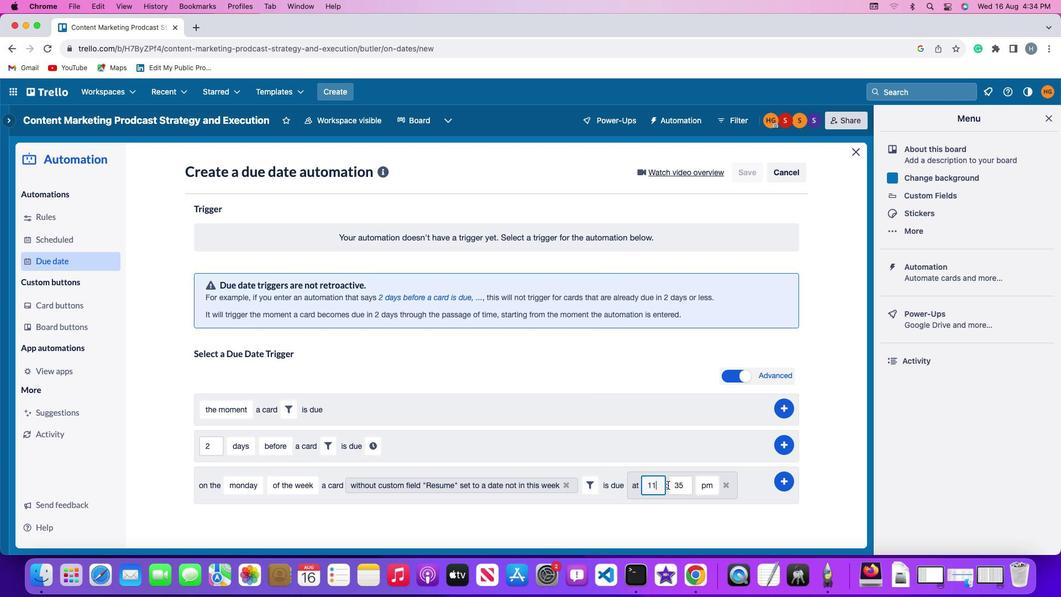 
Action: Mouse moved to (683, 487)
Screenshot: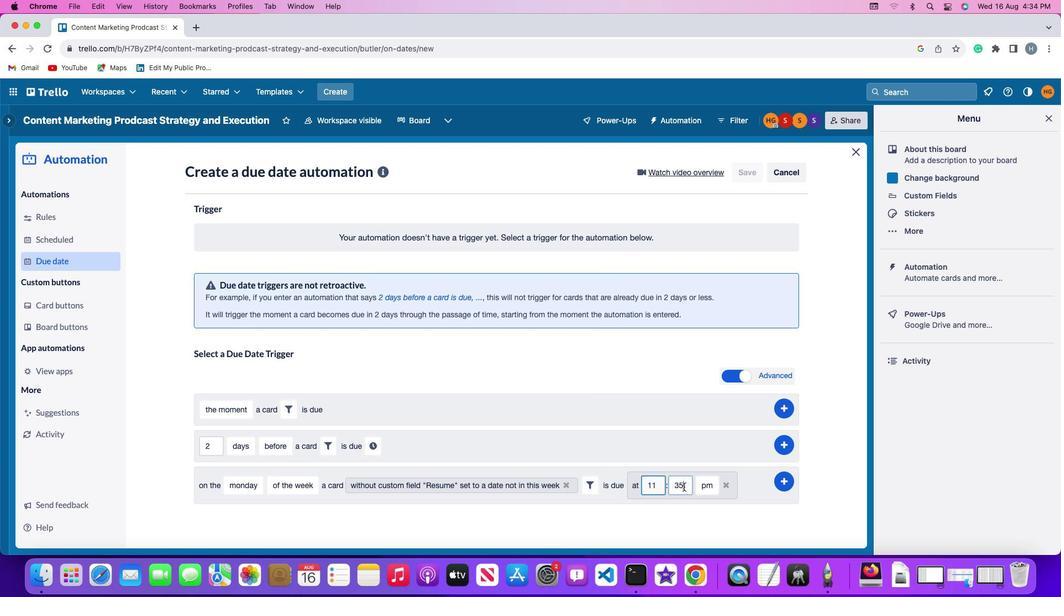 
Action: Mouse pressed left at (683, 487)
Screenshot: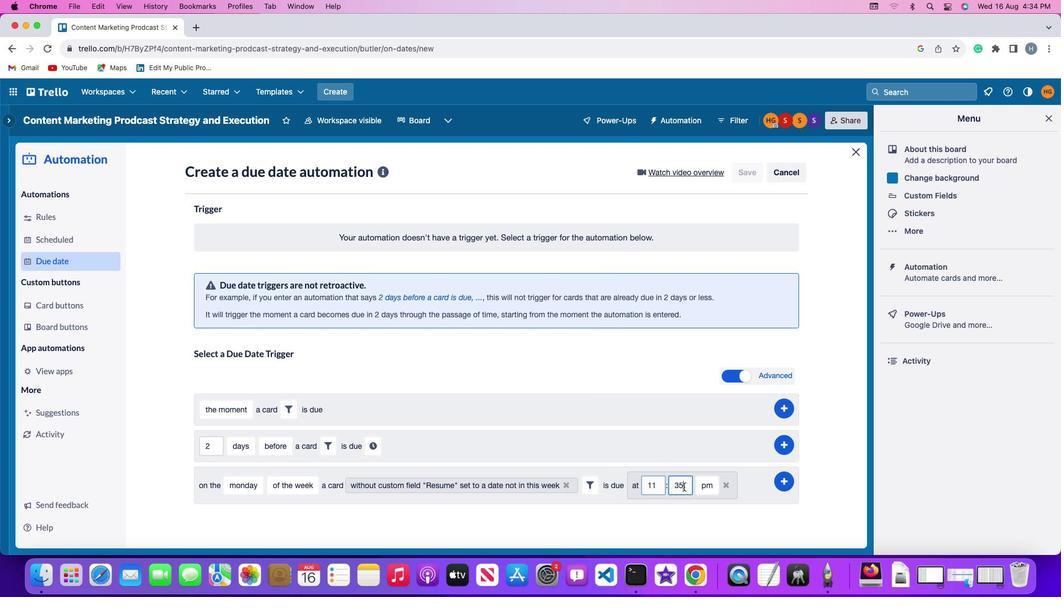 
Action: Mouse moved to (683, 486)
Screenshot: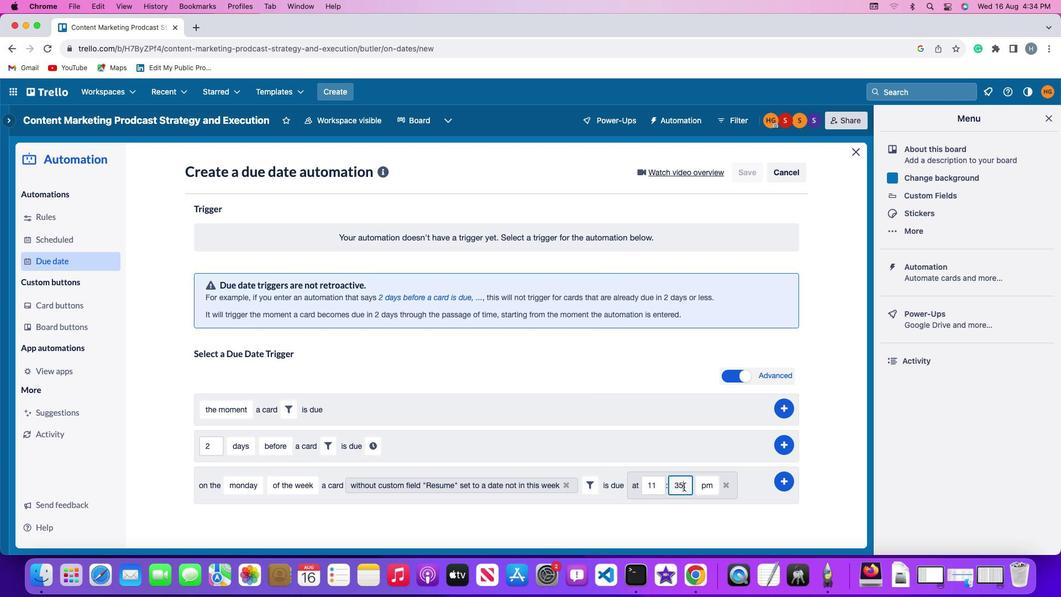 
Action: Key pressed Key.backspaceKey.backspace'0''0'
Screenshot: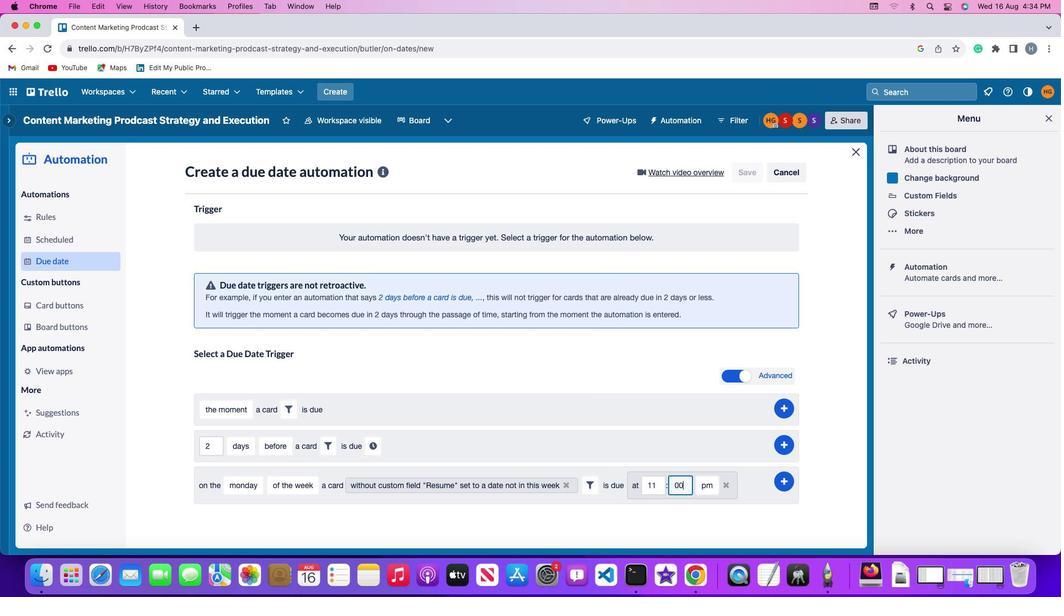 
Action: Mouse moved to (700, 487)
Screenshot: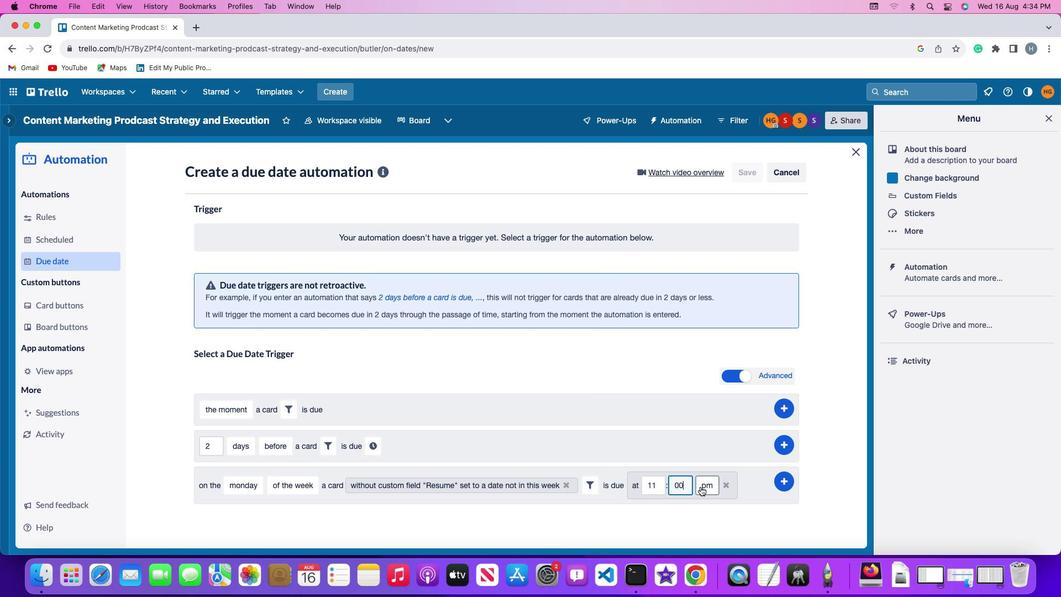 
Action: Mouse pressed left at (700, 487)
Screenshot: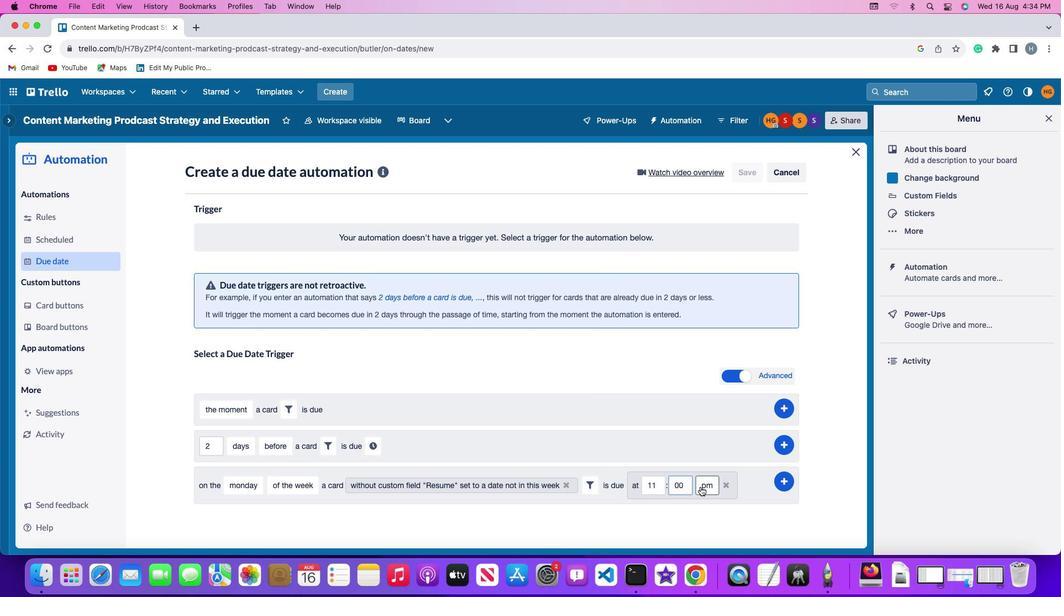 
Action: Mouse moved to (708, 499)
Screenshot: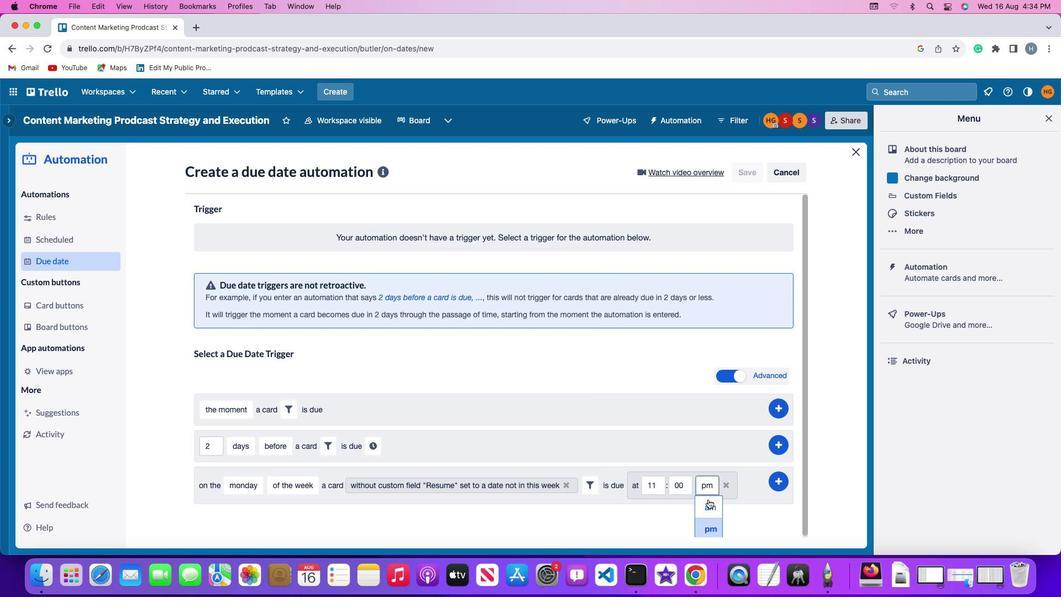 
Action: Mouse pressed left at (708, 499)
Screenshot: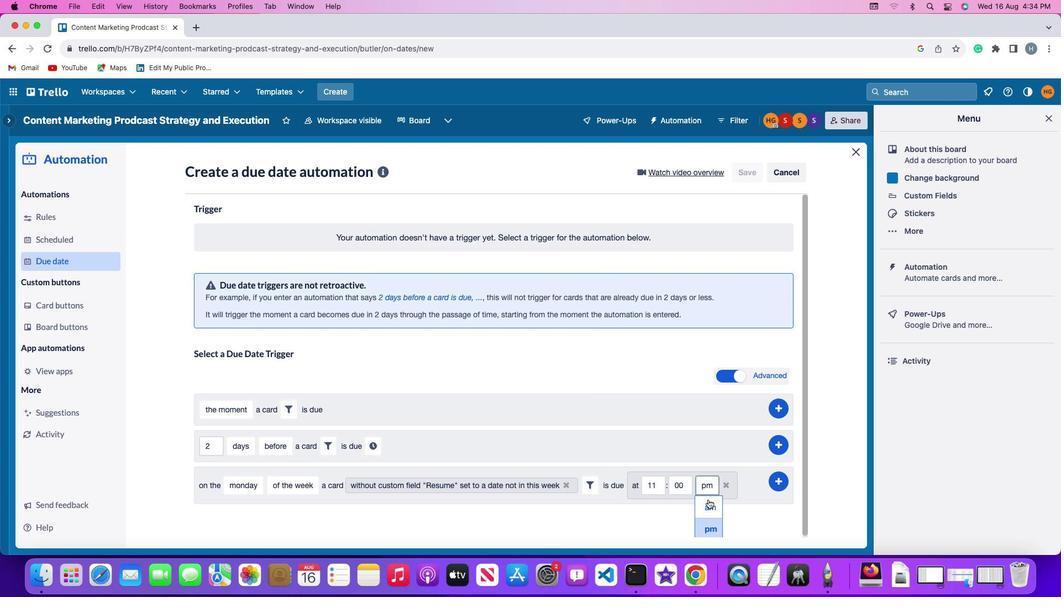 
Action: Mouse moved to (785, 479)
Screenshot: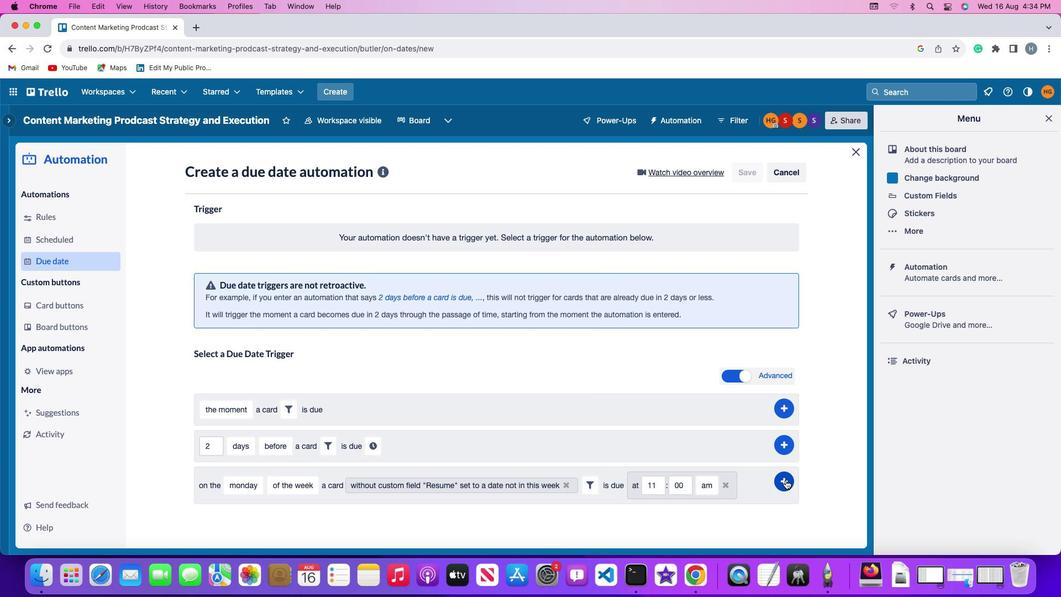 
Action: Mouse pressed left at (785, 479)
Screenshot: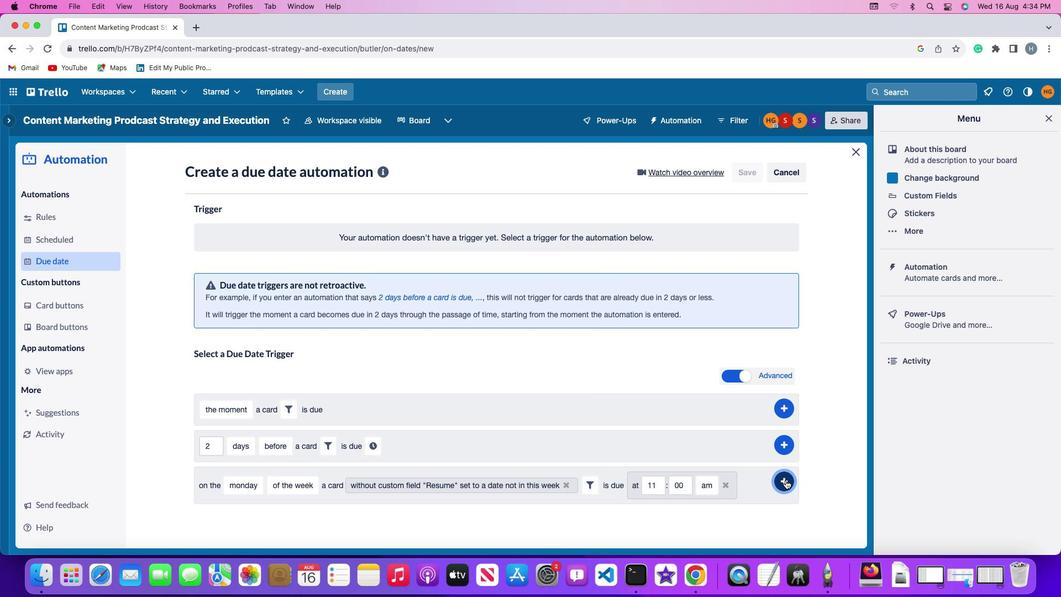 
Action: Mouse moved to (847, 393)
Screenshot: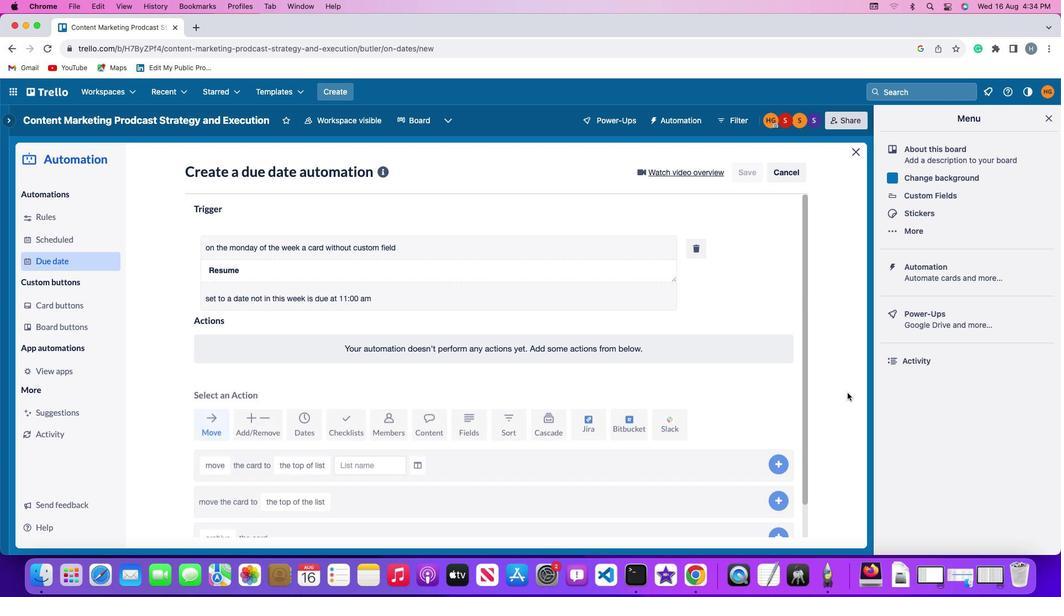 
